 Task: Search one way flight ticket for 2 adults, 2 children, 2 infants in seat in first from Gustavus: Gustavus Airport to Raleigh: Raleigh-durham International Airport on 8-5-2023. Number of bags: 2 checked bags. Price is upto 76000. Outbound departure time preference is 6:00.
Action: Mouse moved to (339, 294)
Screenshot: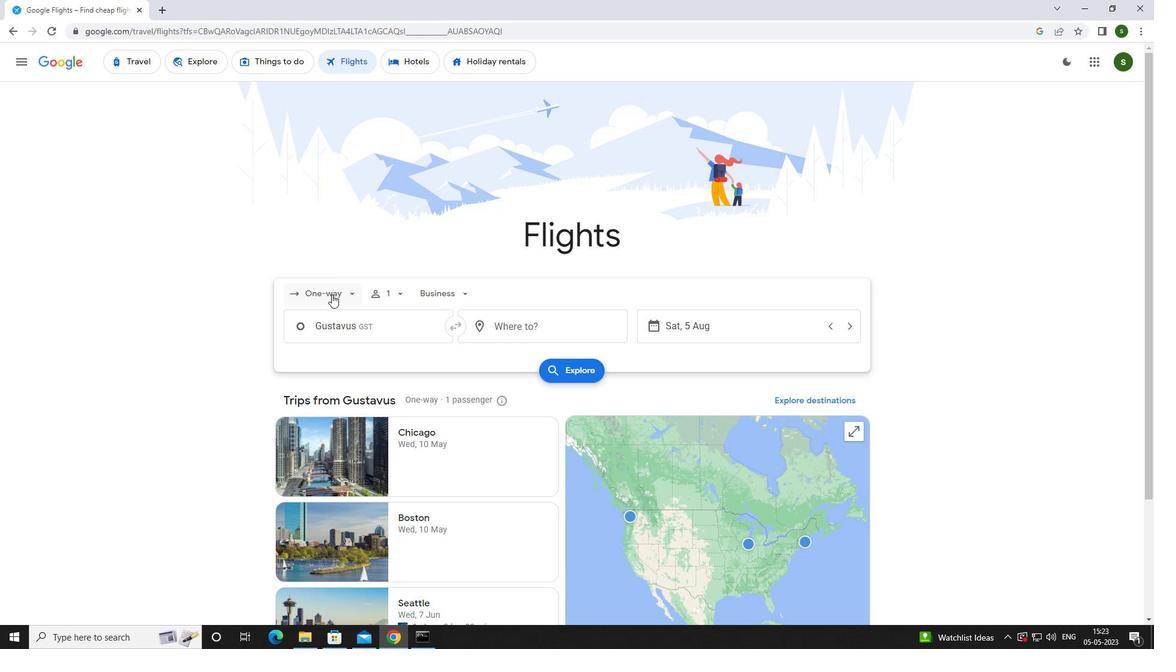 
Action: Mouse pressed left at (339, 294)
Screenshot: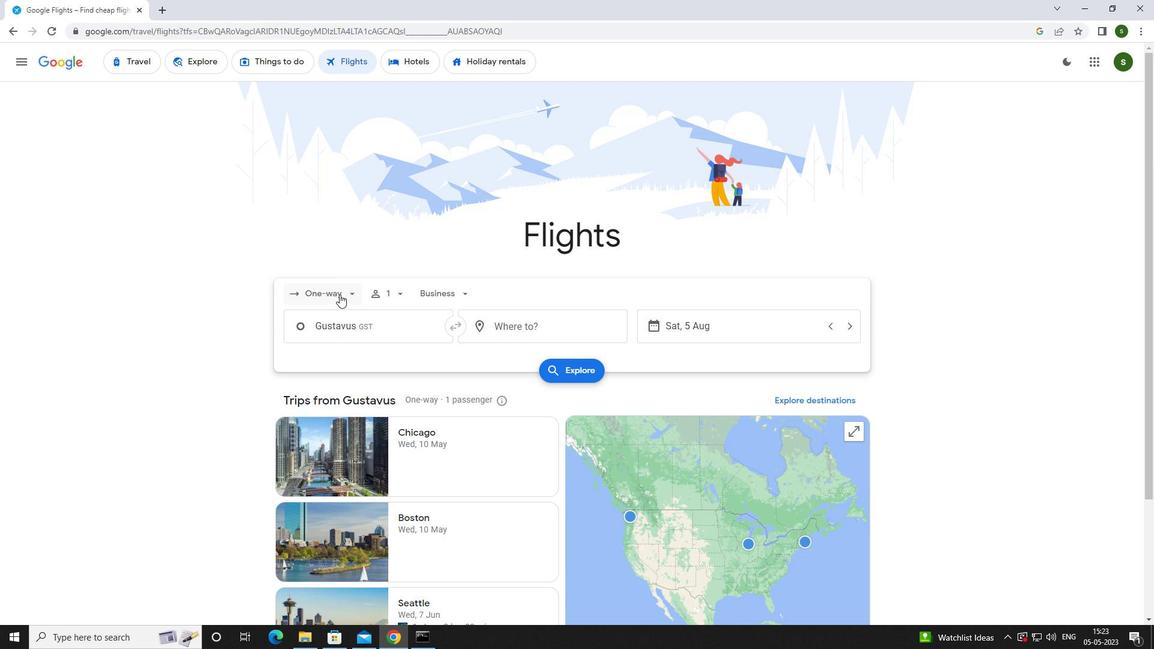 
Action: Mouse moved to (348, 348)
Screenshot: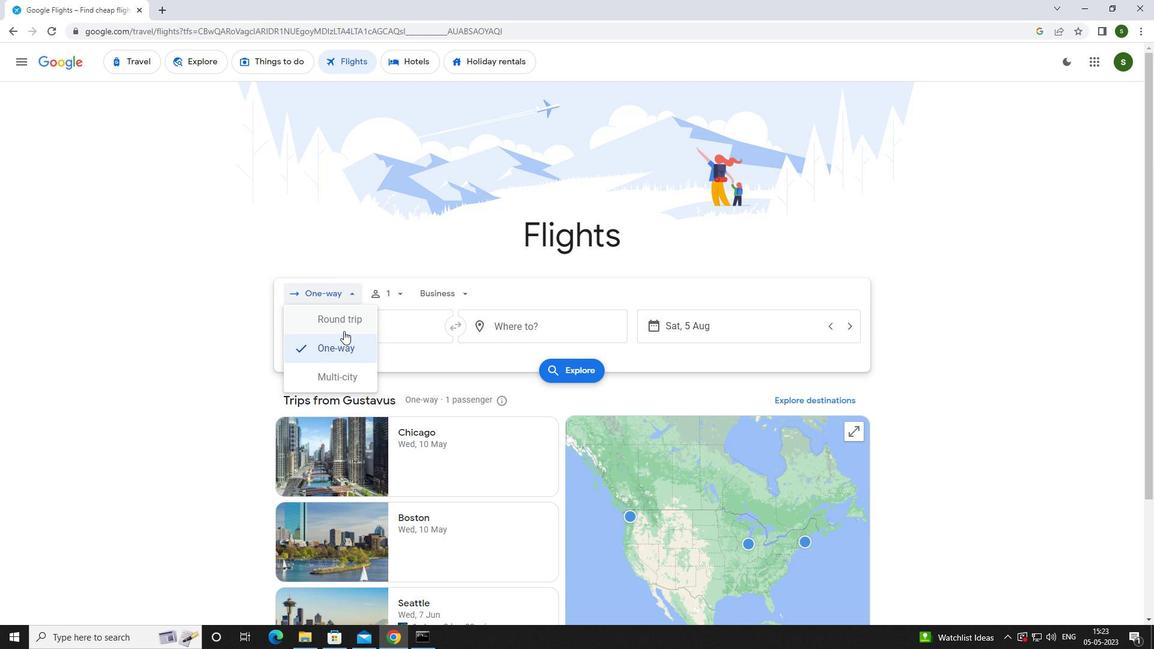 
Action: Mouse pressed left at (348, 348)
Screenshot: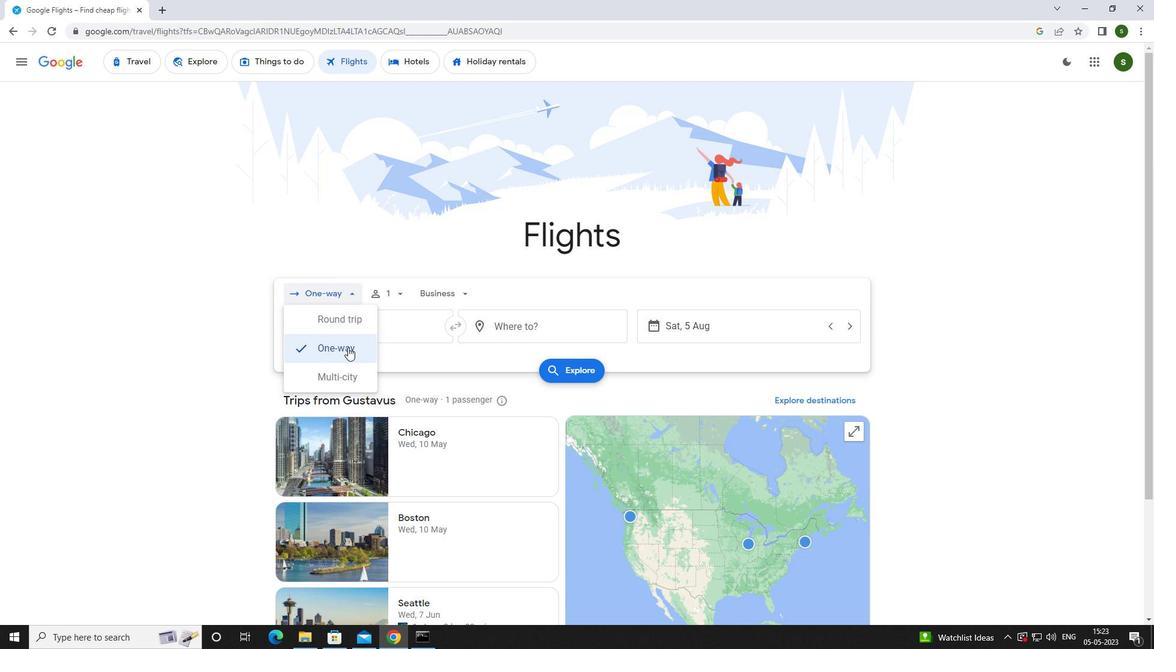 
Action: Mouse moved to (403, 289)
Screenshot: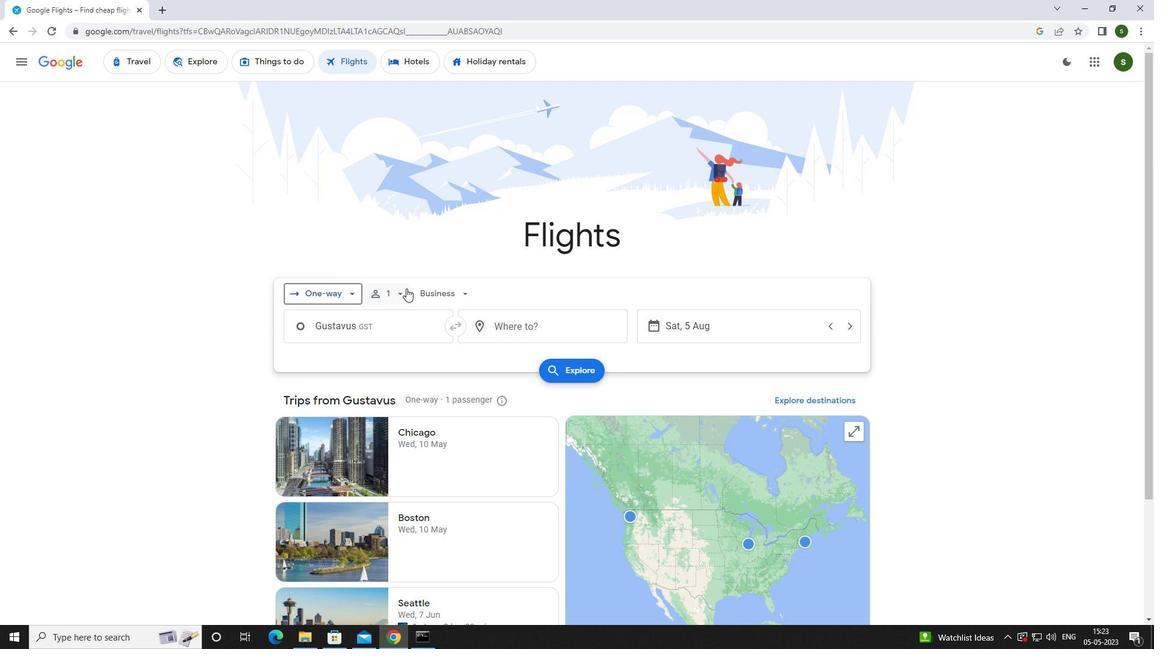 
Action: Mouse pressed left at (403, 289)
Screenshot: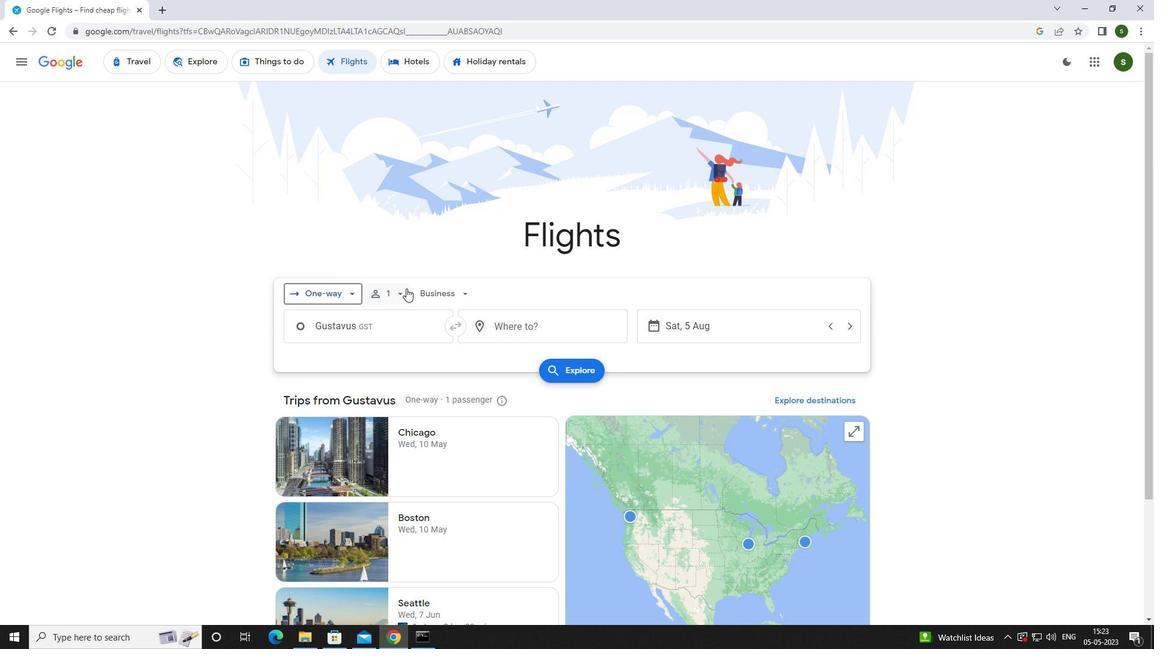 
Action: Mouse moved to (486, 324)
Screenshot: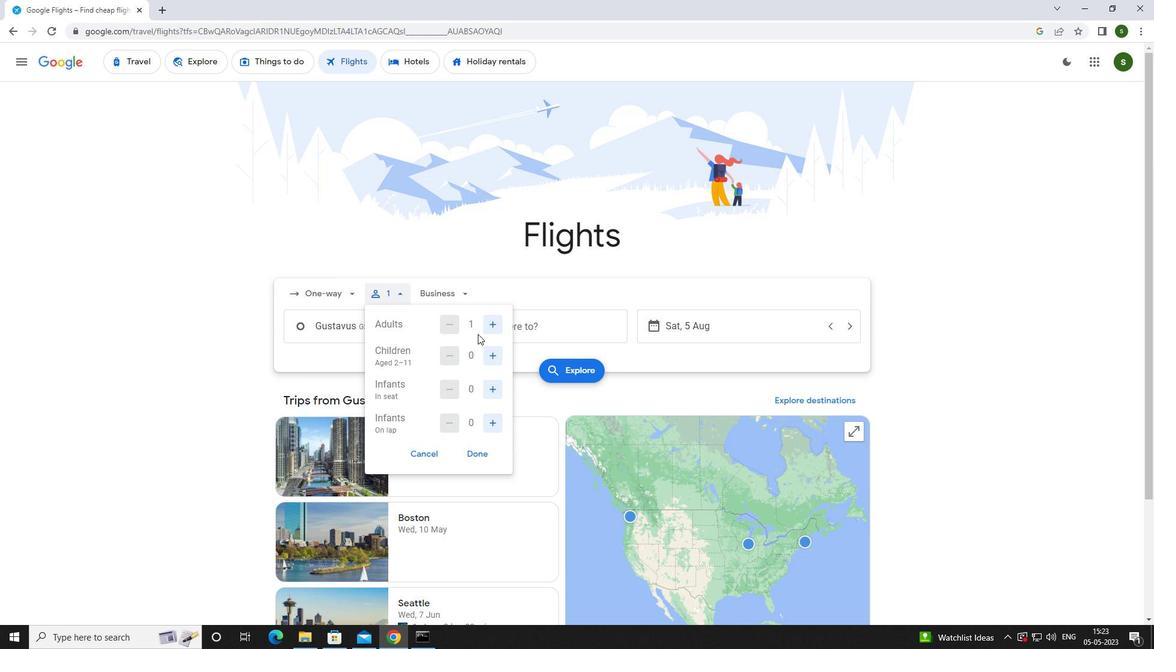 
Action: Mouse pressed left at (486, 324)
Screenshot: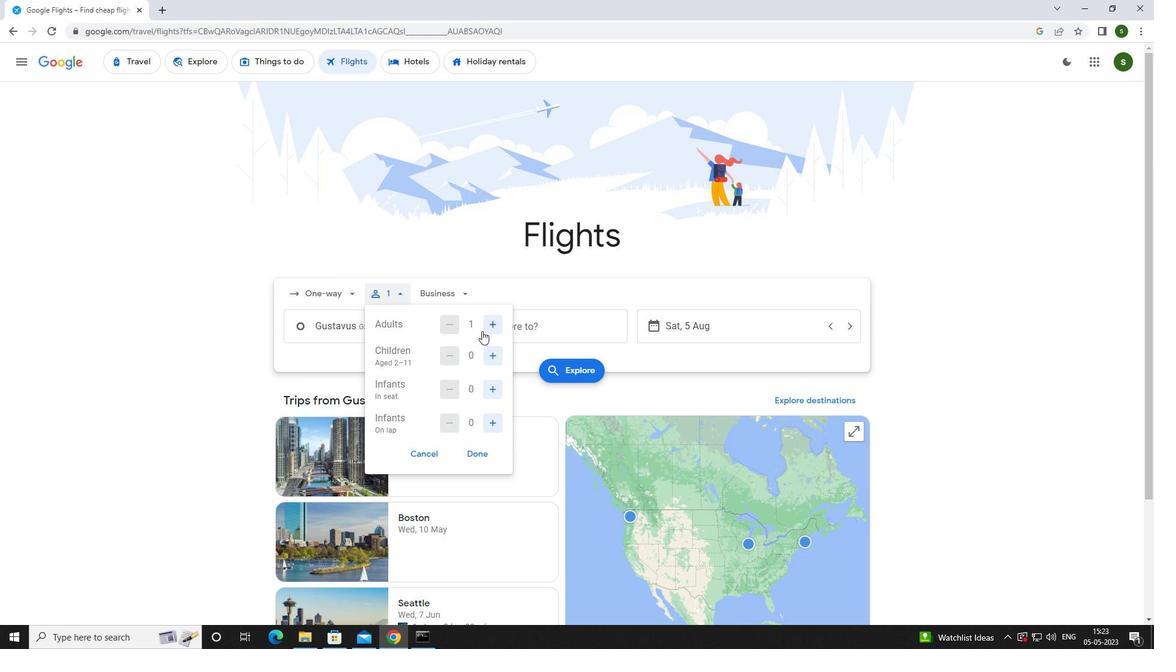 
Action: Mouse moved to (489, 351)
Screenshot: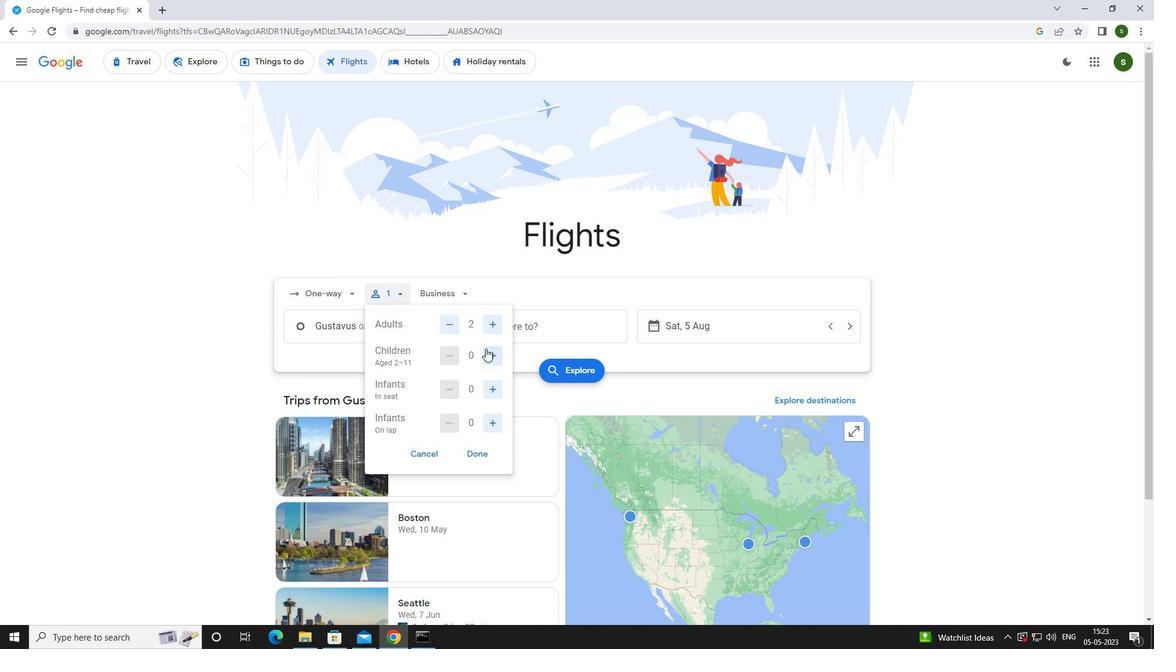 
Action: Mouse pressed left at (489, 351)
Screenshot: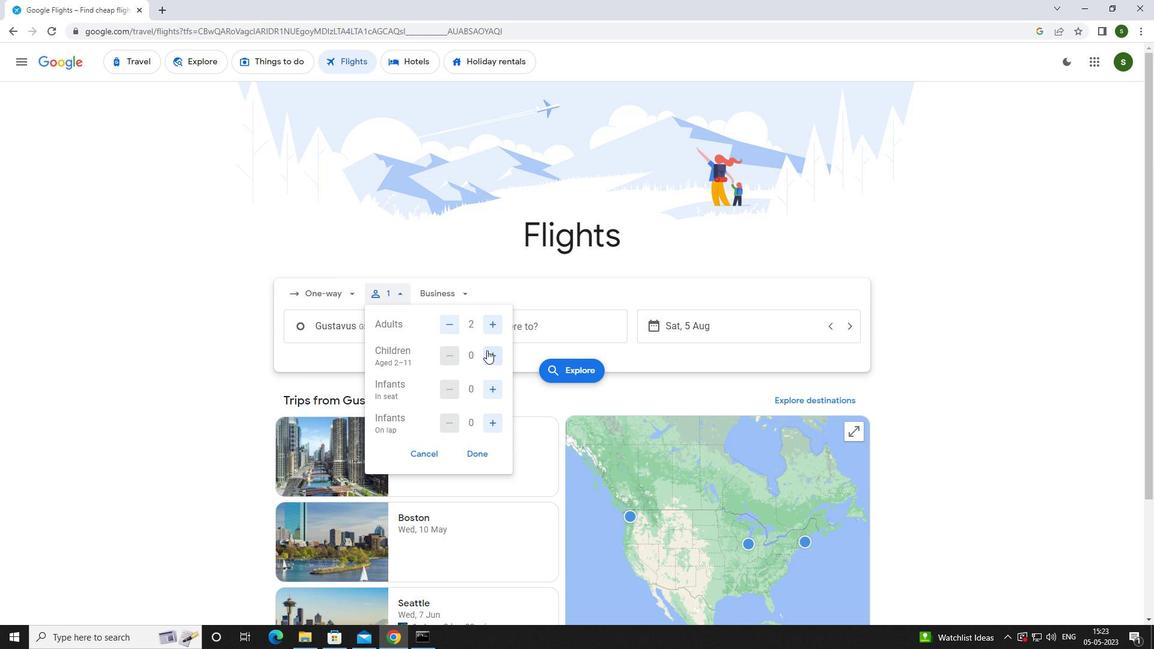 
Action: Mouse pressed left at (489, 351)
Screenshot: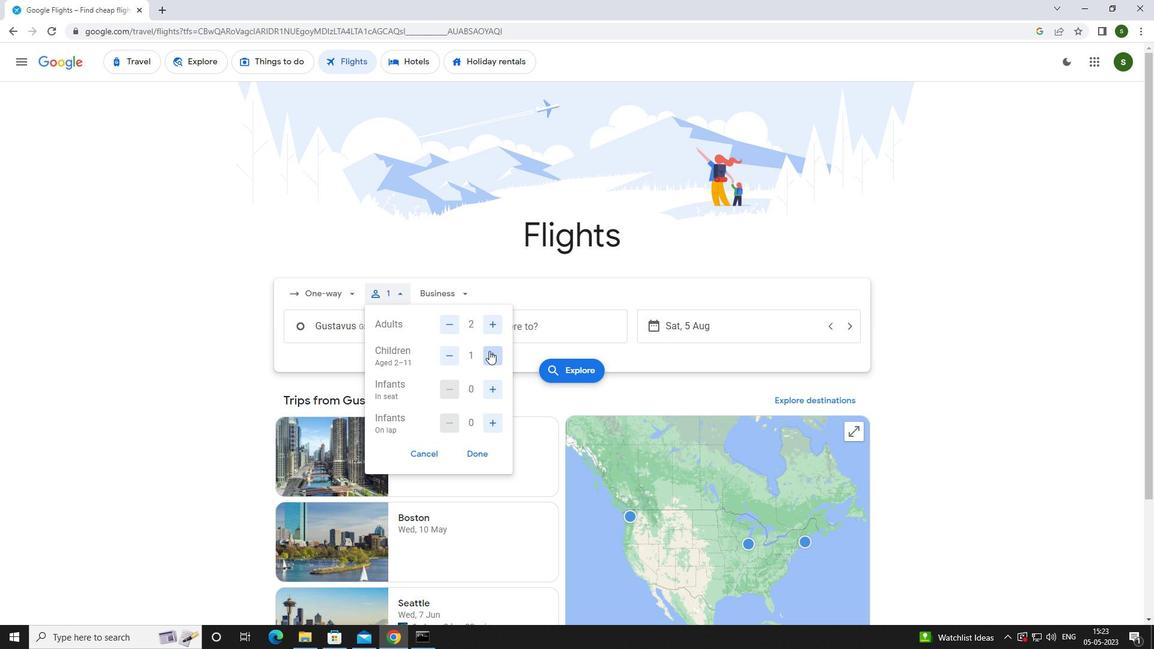 
Action: Mouse moved to (495, 384)
Screenshot: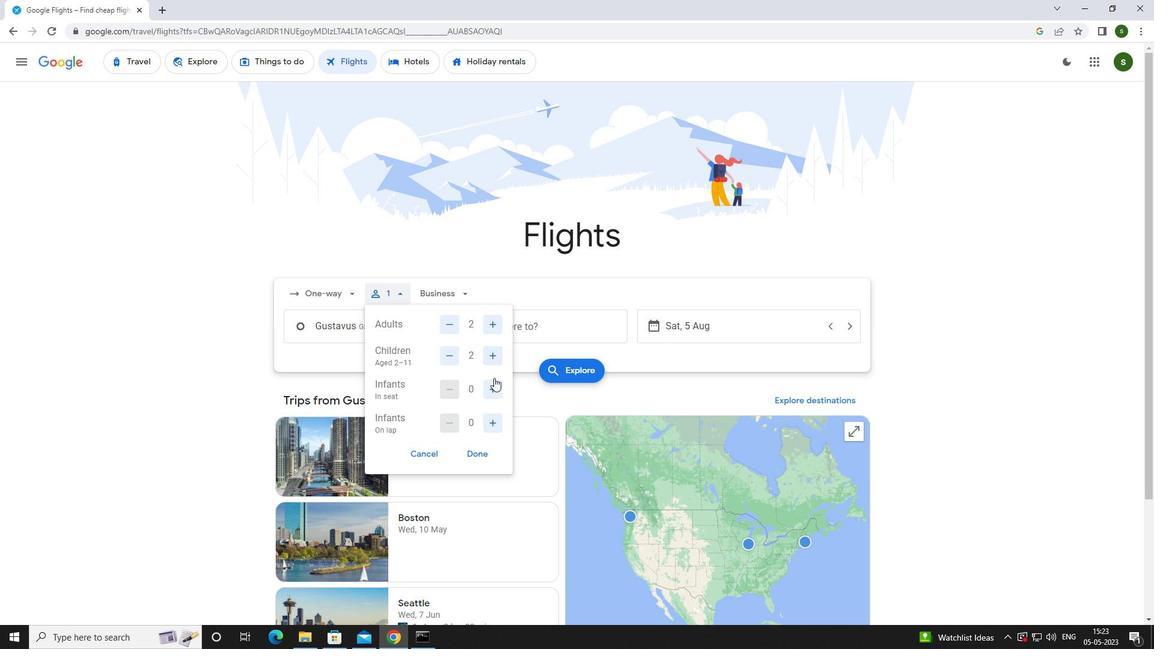 
Action: Mouse pressed left at (495, 384)
Screenshot: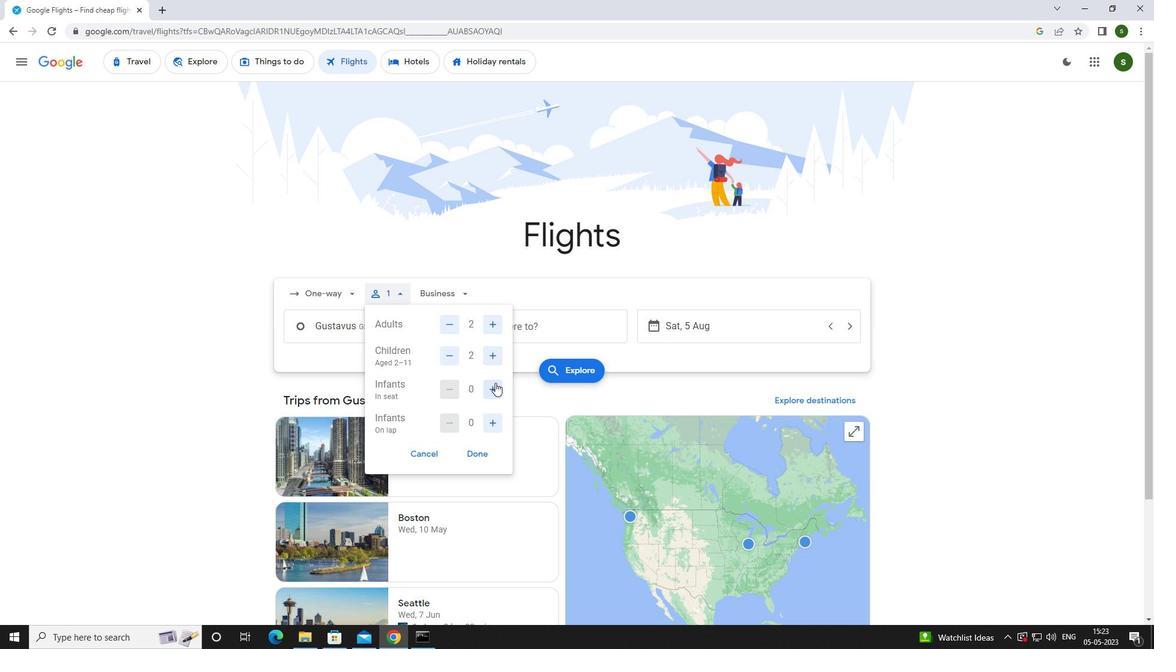 
Action: Mouse pressed left at (495, 384)
Screenshot: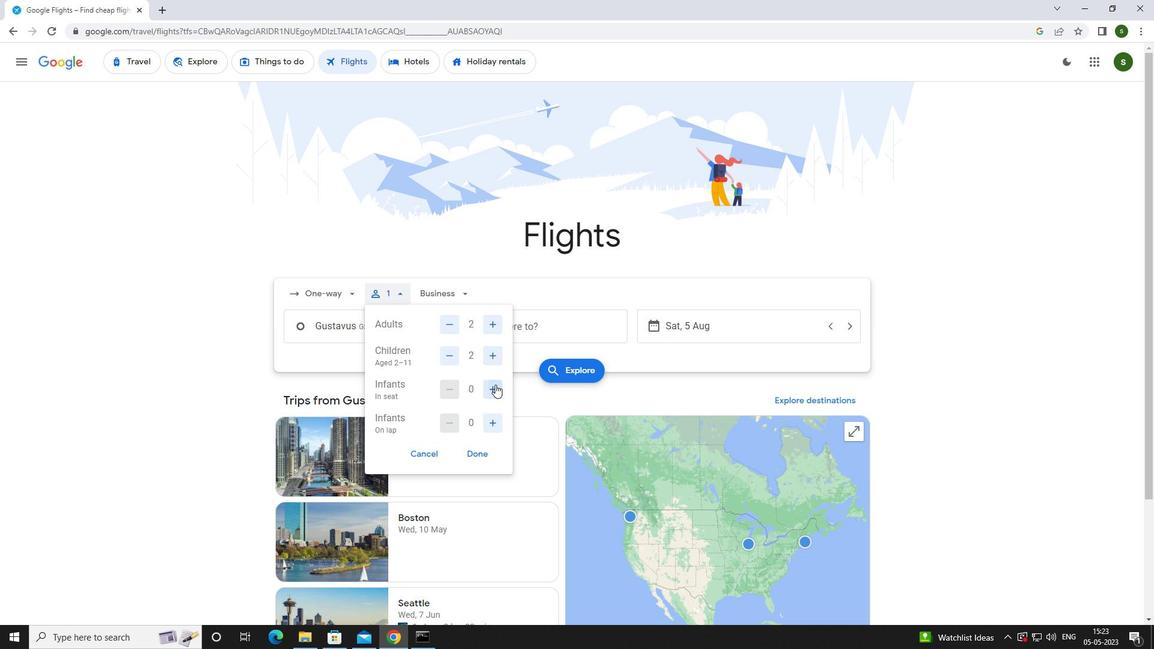 
Action: Mouse moved to (444, 296)
Screenshot: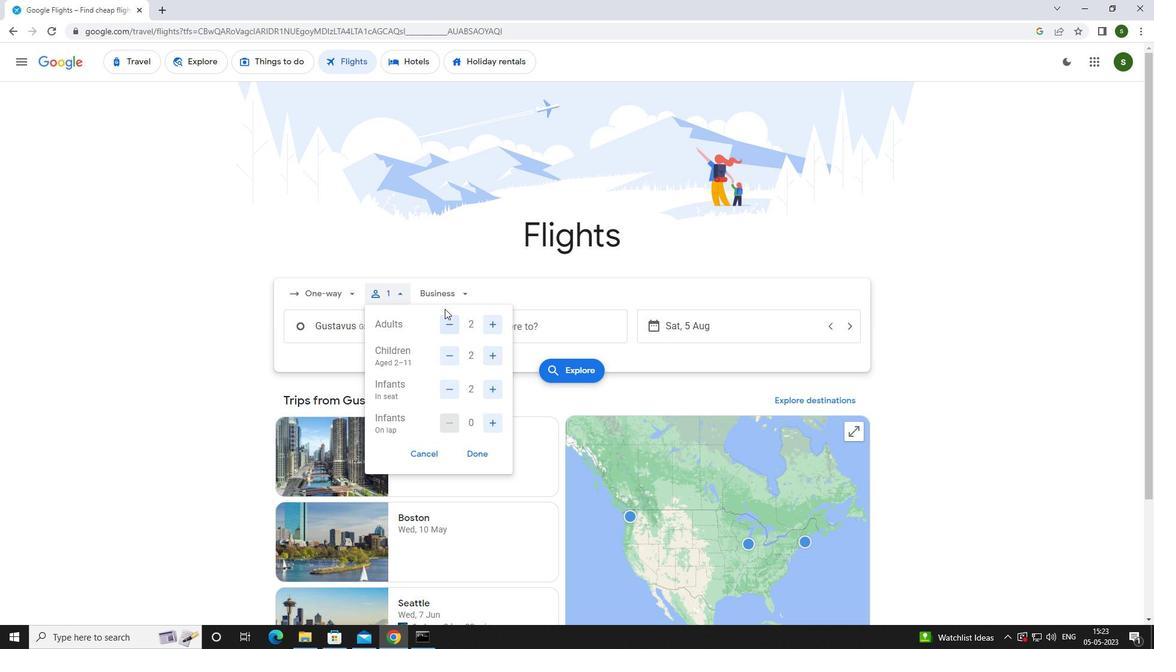 
Action: Mouse pressed left at (444, 296)
Screenshot: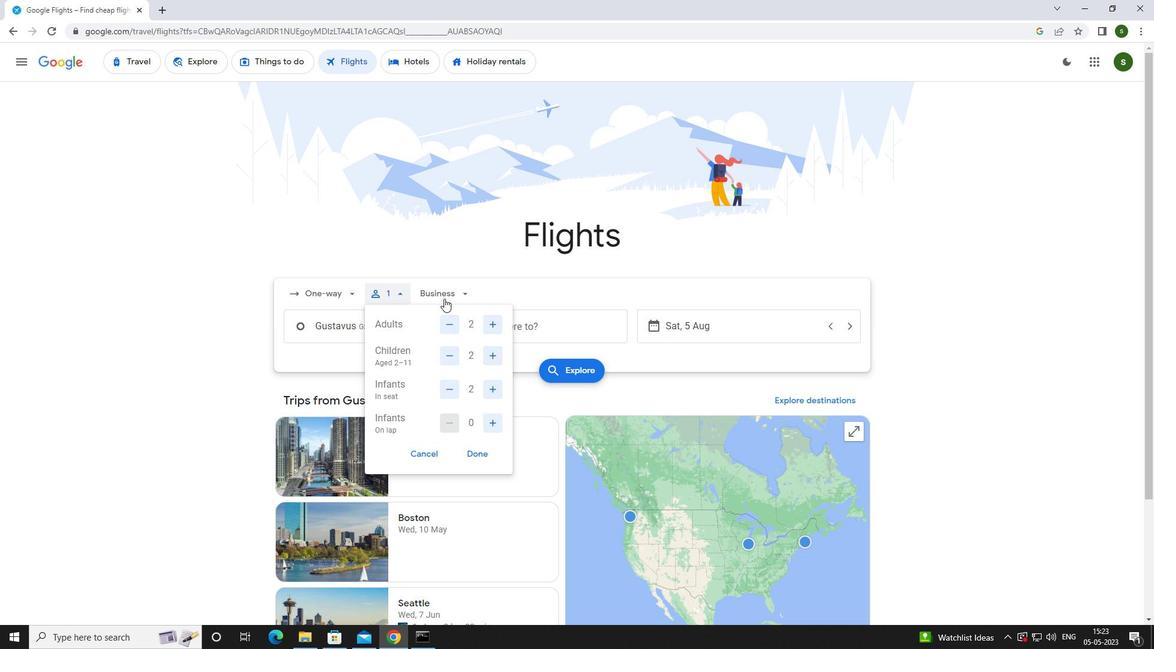 
Action: Mouse moved to (476, 399)
Screenshot: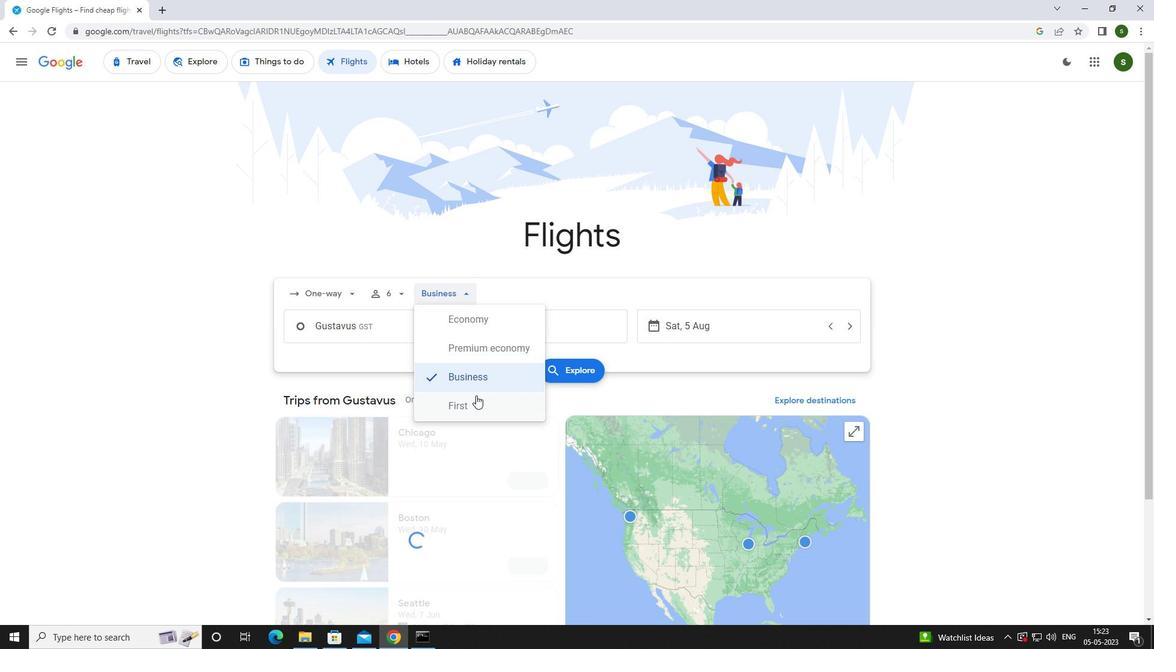 
Action: Mouse pressed left at (476, 399)
Screenshot: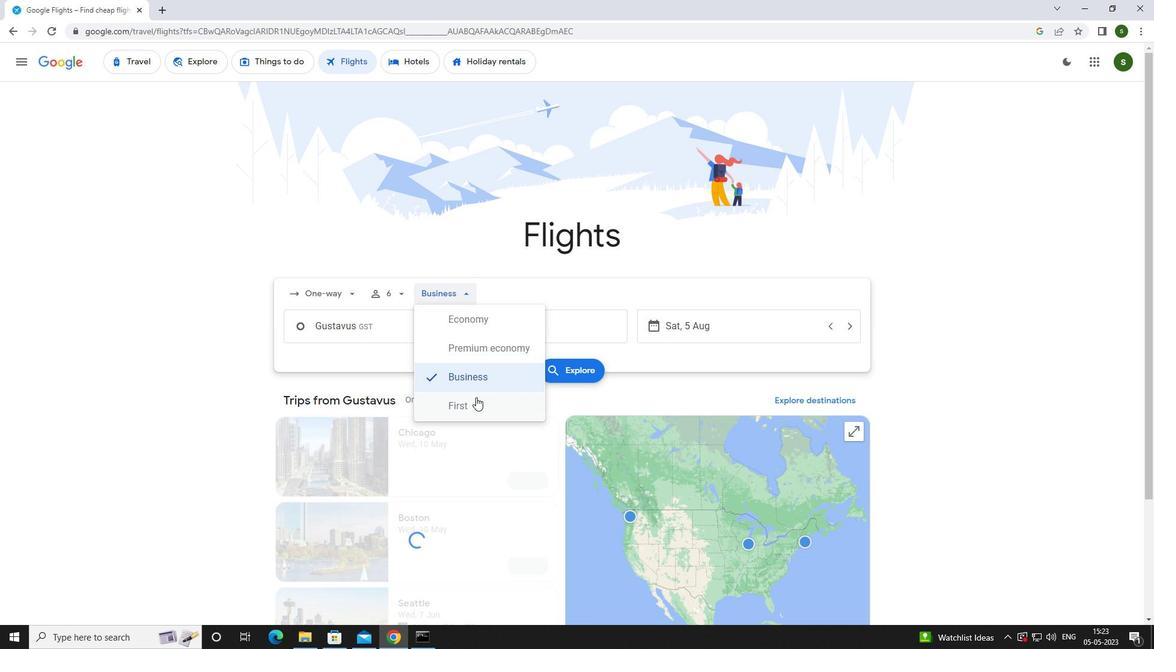 
Action: Mouse moved to (390, 333)
Screenshot: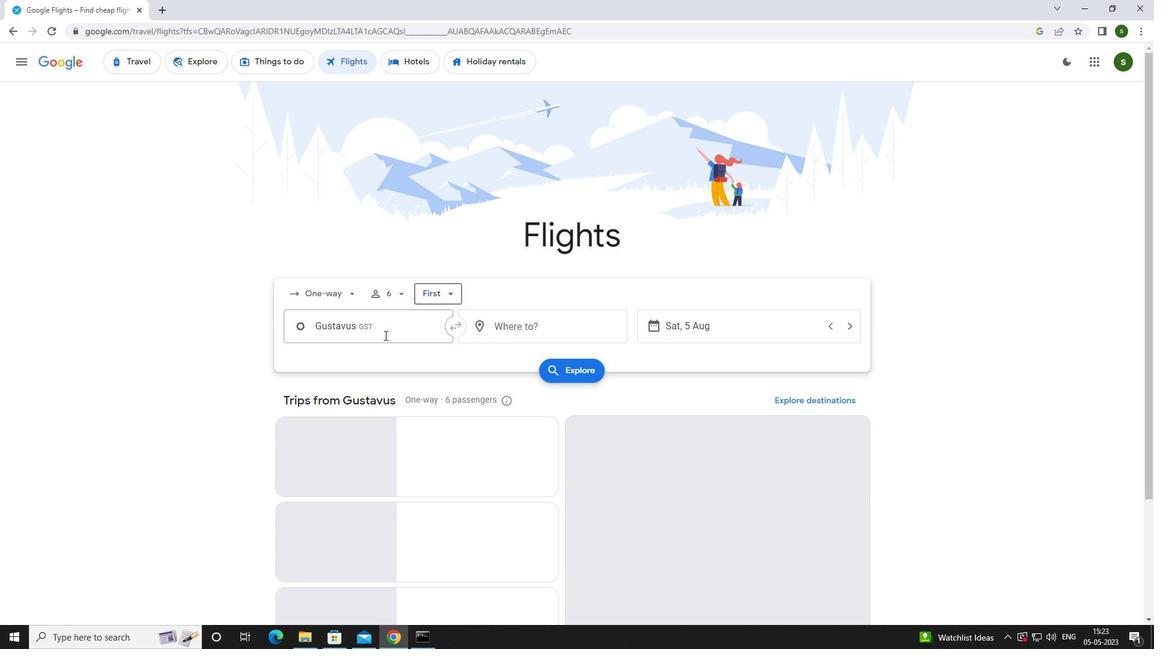 
Action: Mouse pressed left at (390, 333)
Screenshot: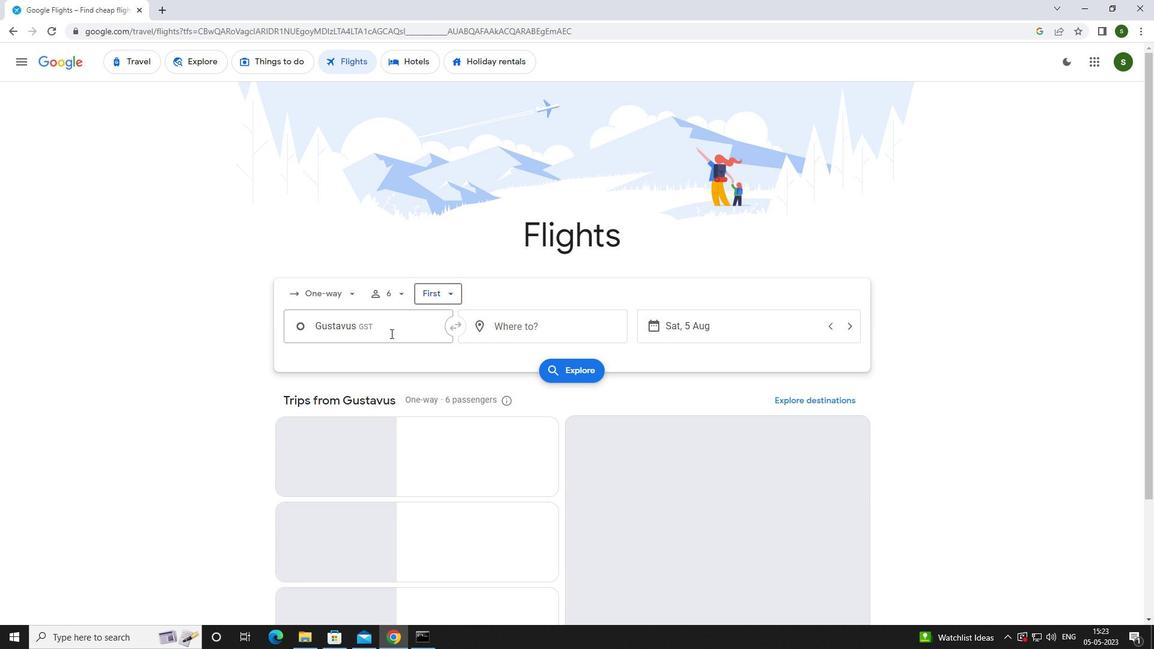 
Action: Mouse moved to (399, 335)
Screenshot: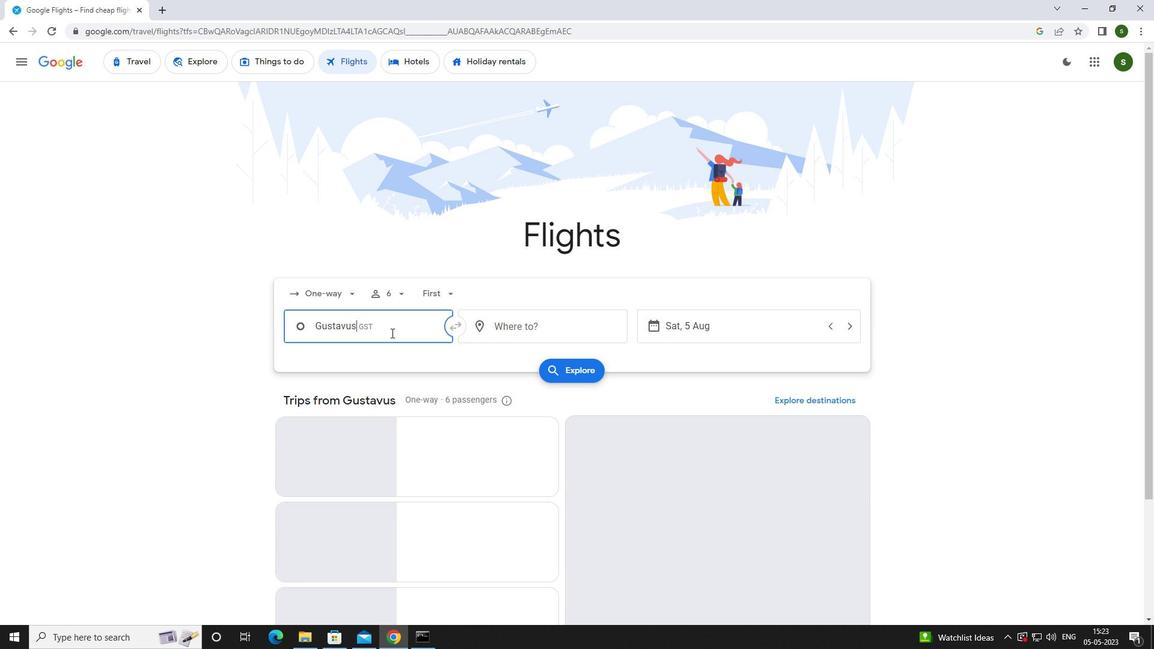 
Action: Key pressed <Key.caps_lock>g<Key.caps_lock>ustavus
Screenshot: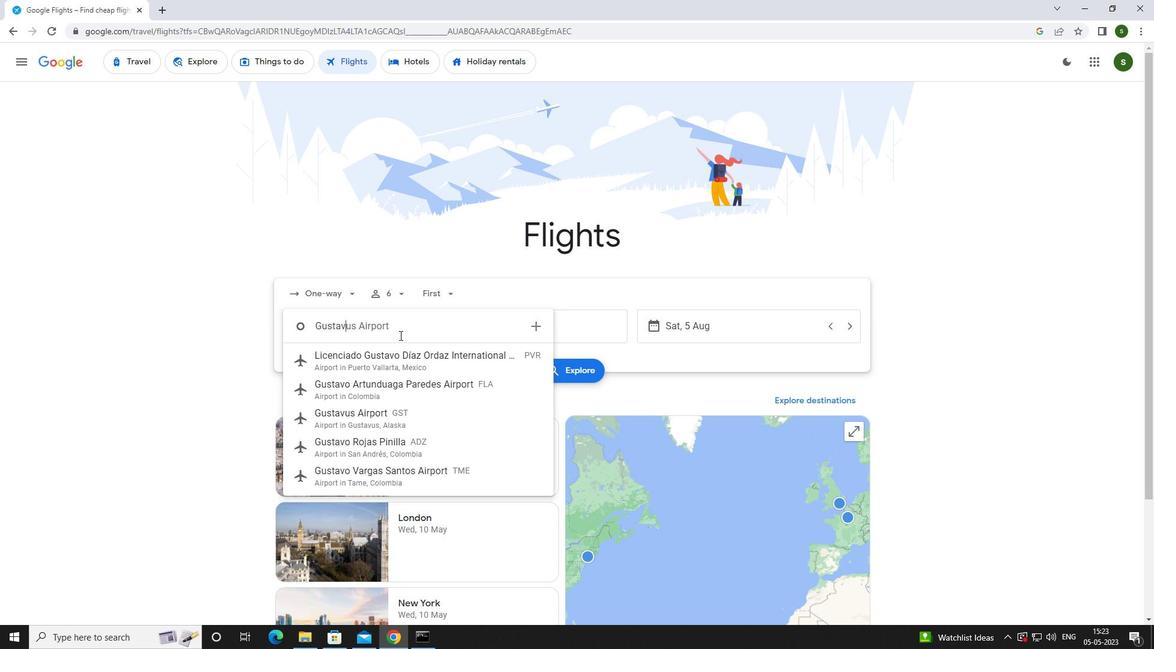 
Action: Mouse moved to (389, 365)
Screenshot: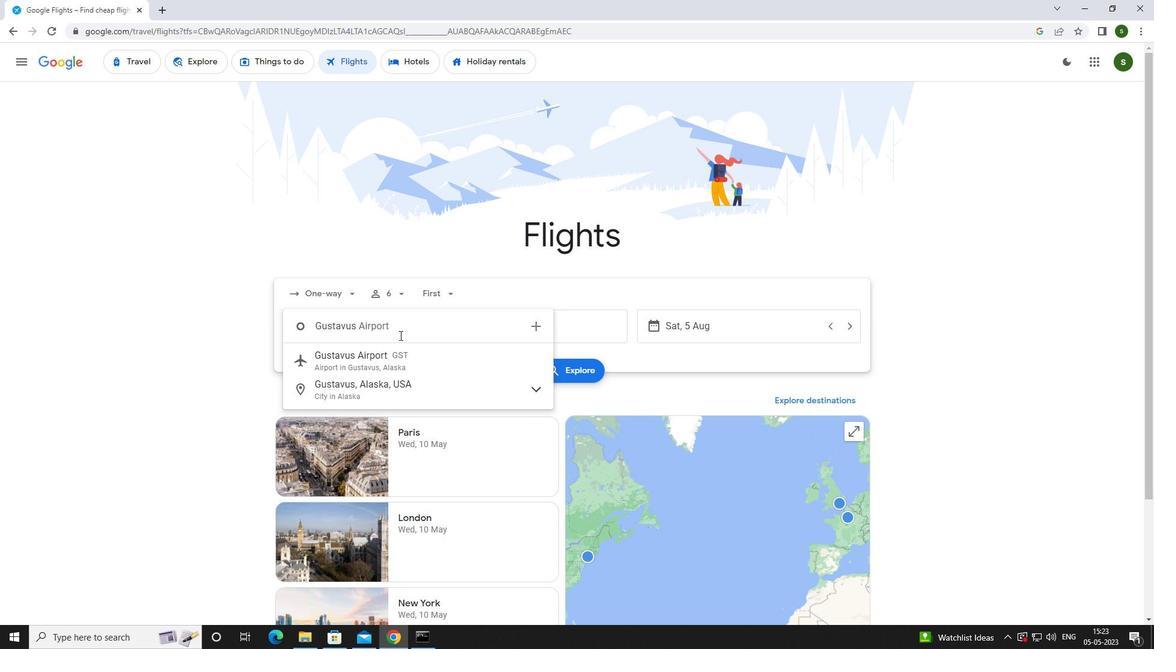 
Action: Mouse pressed left at (389, 365)
Screenshot: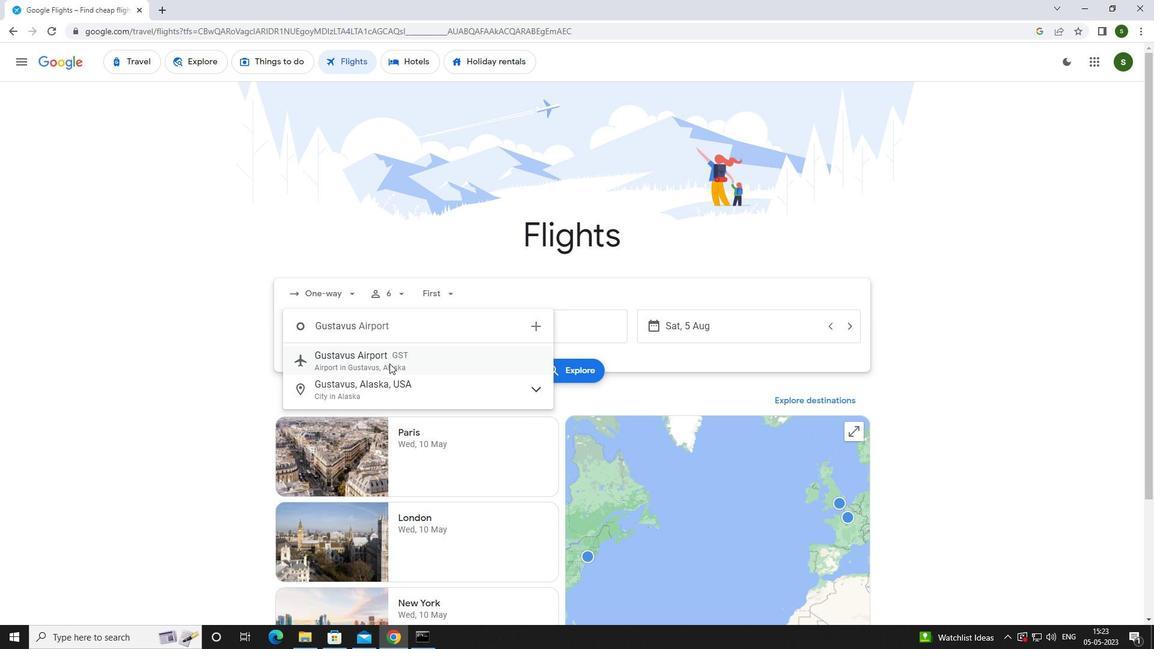
Action: Mouse moved to (521, 319)
Screenshot: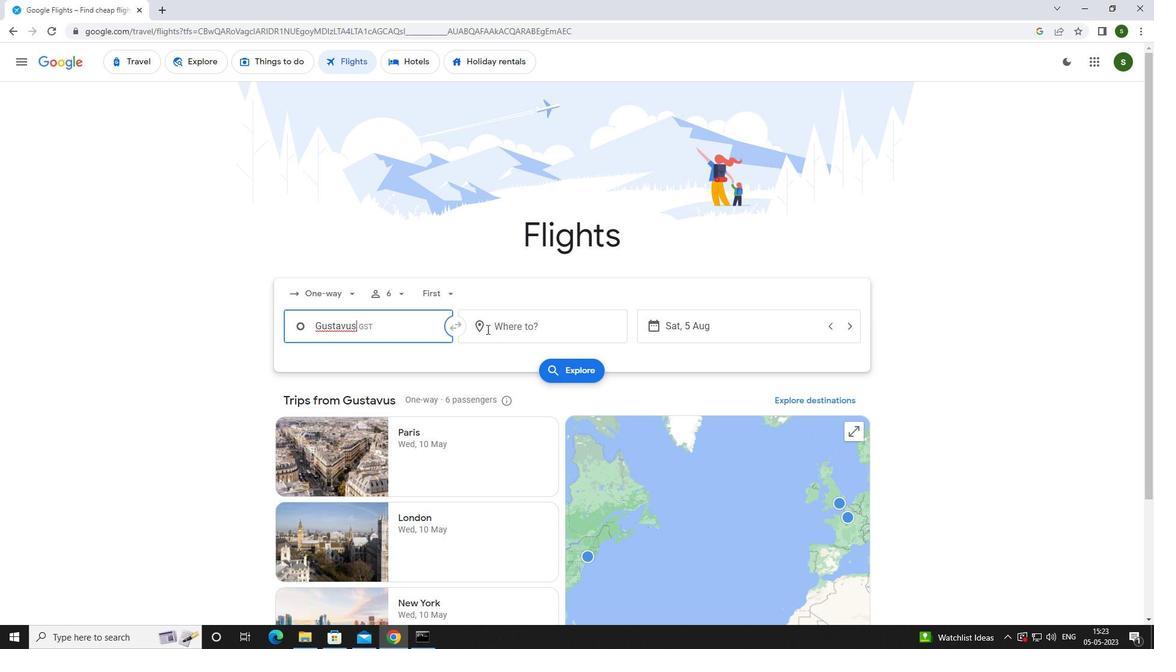 
Action: Mouse pressed left at (521, 319)
Screenshot: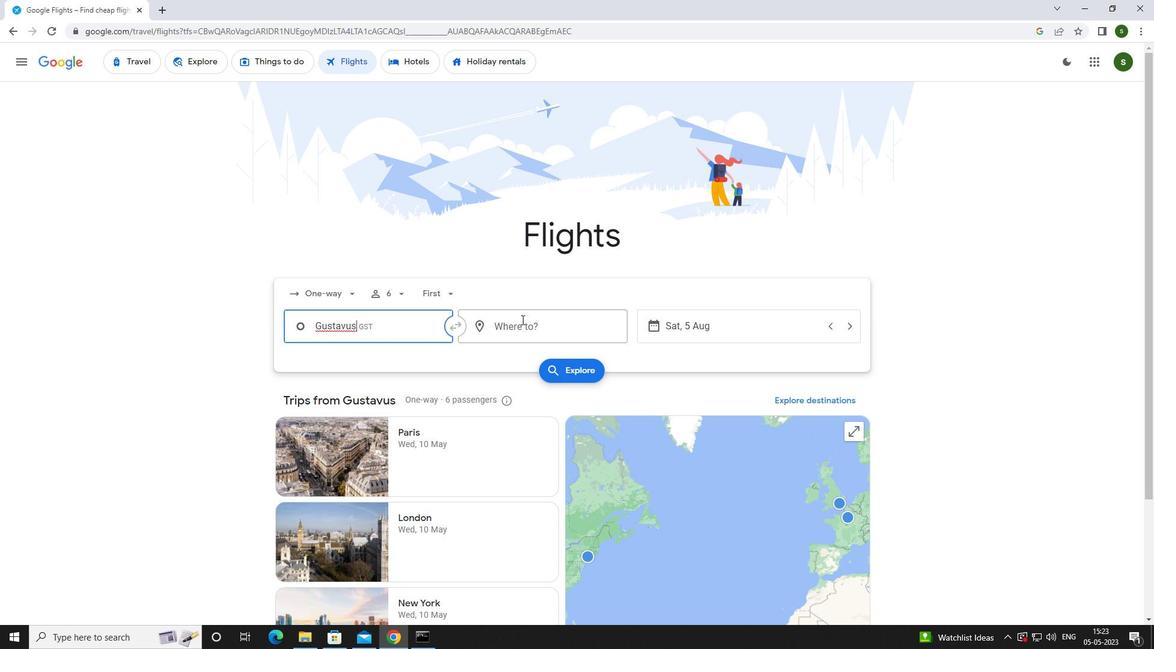 
Action: Mouse moved to (504, 325)
Screenshot: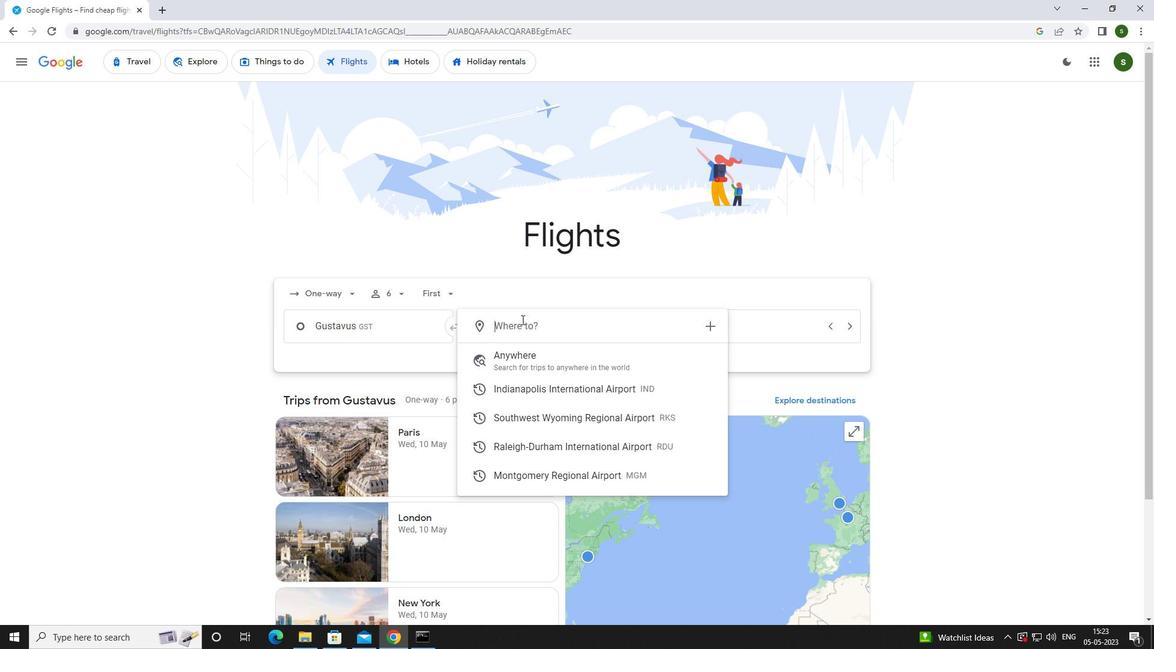
Action: Key pressed <Key.caps_lock>r<Key.caps_lock>aliegh
Screenshot: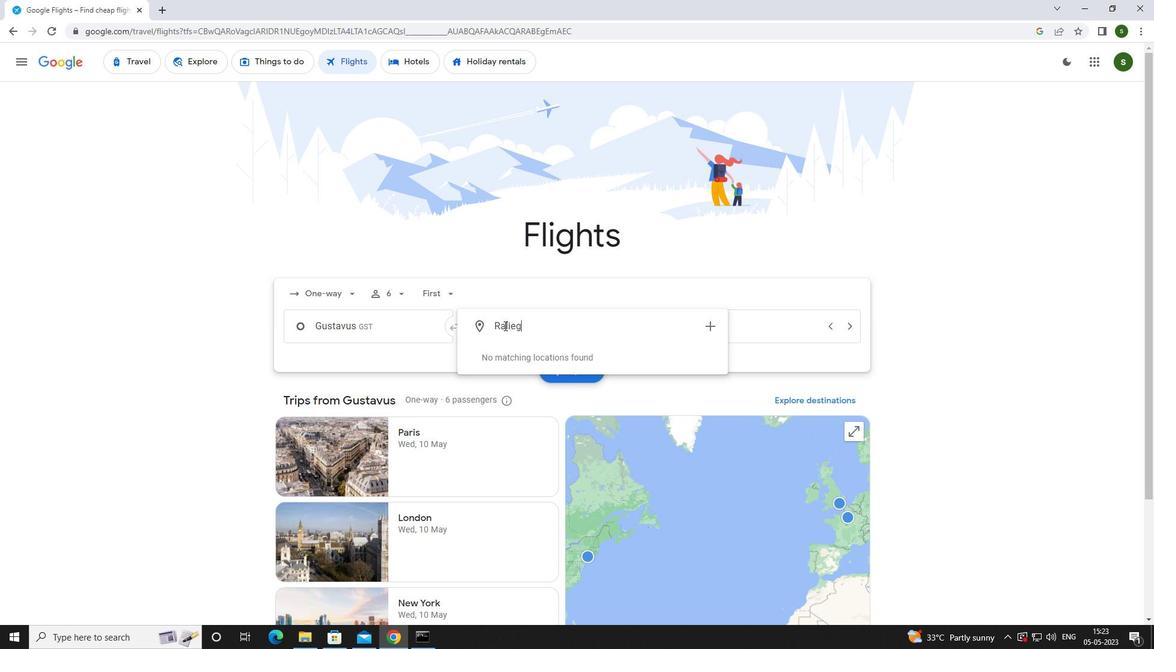 
Action: Mouse moved to (561, 384)
Screenshot: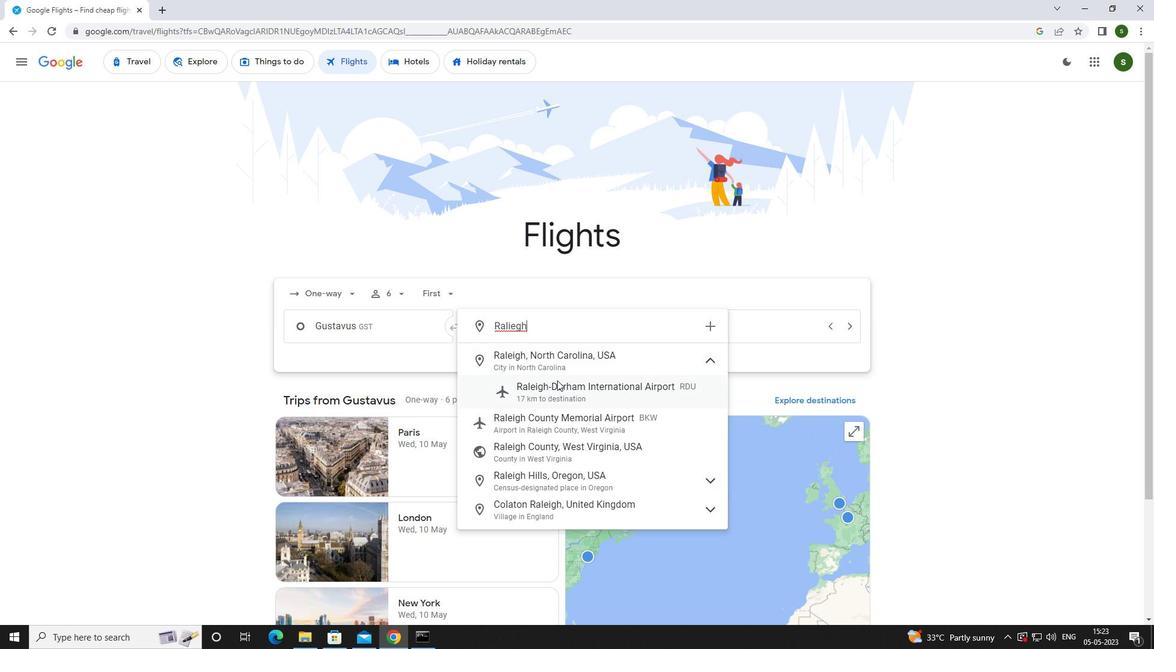 
Action: Mouse pressed left at (561, 384)
Screenshot: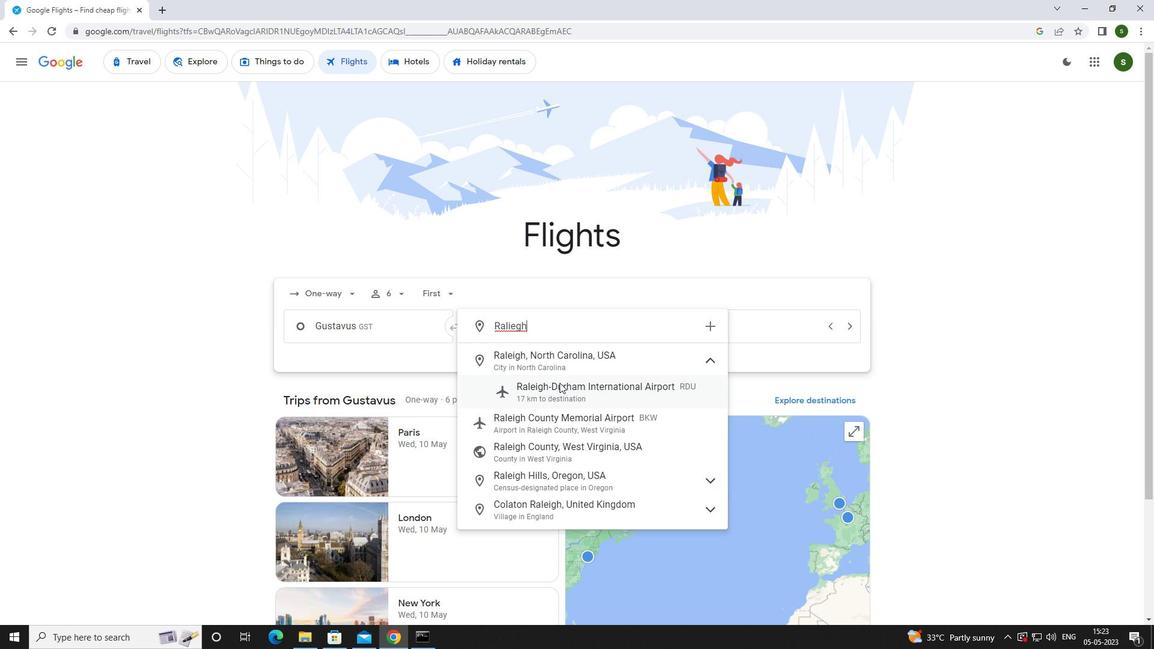 
Action: Mouse moved to (705, 327)
Screenshot: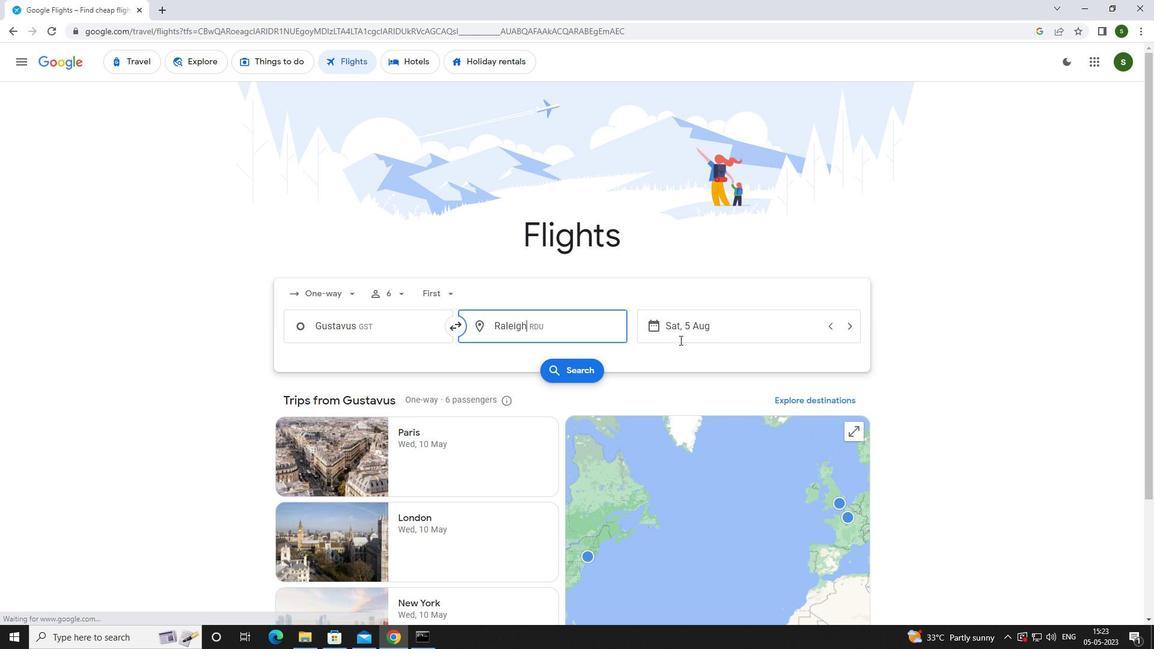 
Action: Mouse pressed left at (705, 327)
Screenshot: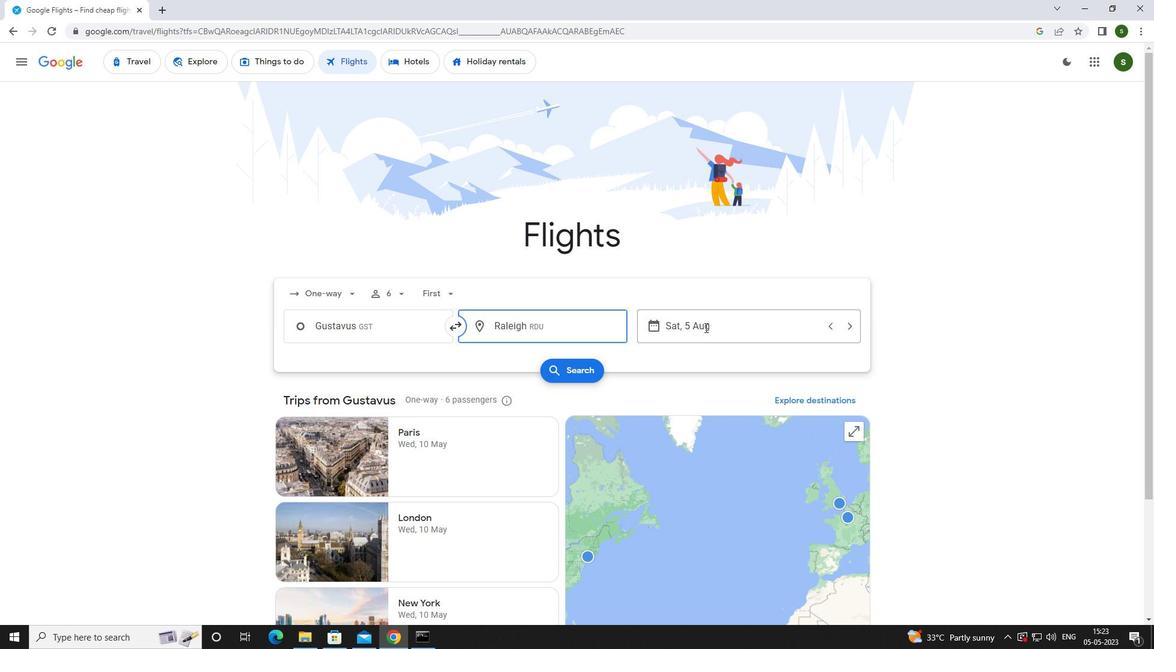 
Action: Mouse moved to (606, 407)
Screenshot: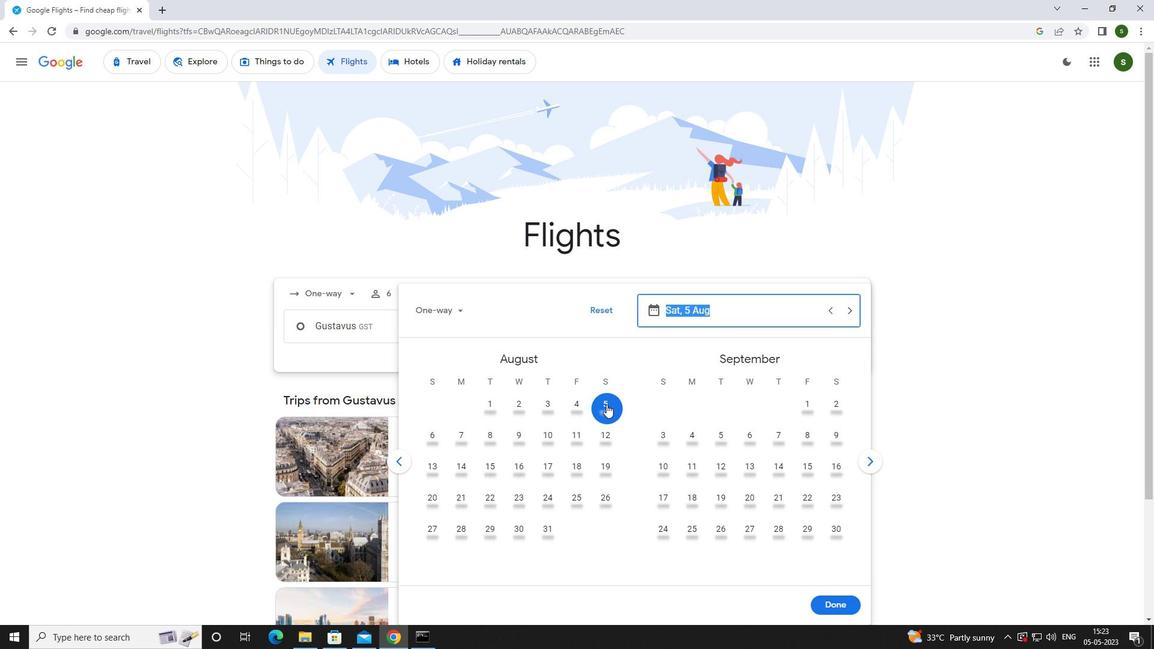
Action: Mouse pressed left at (606, 407)
Screenshot: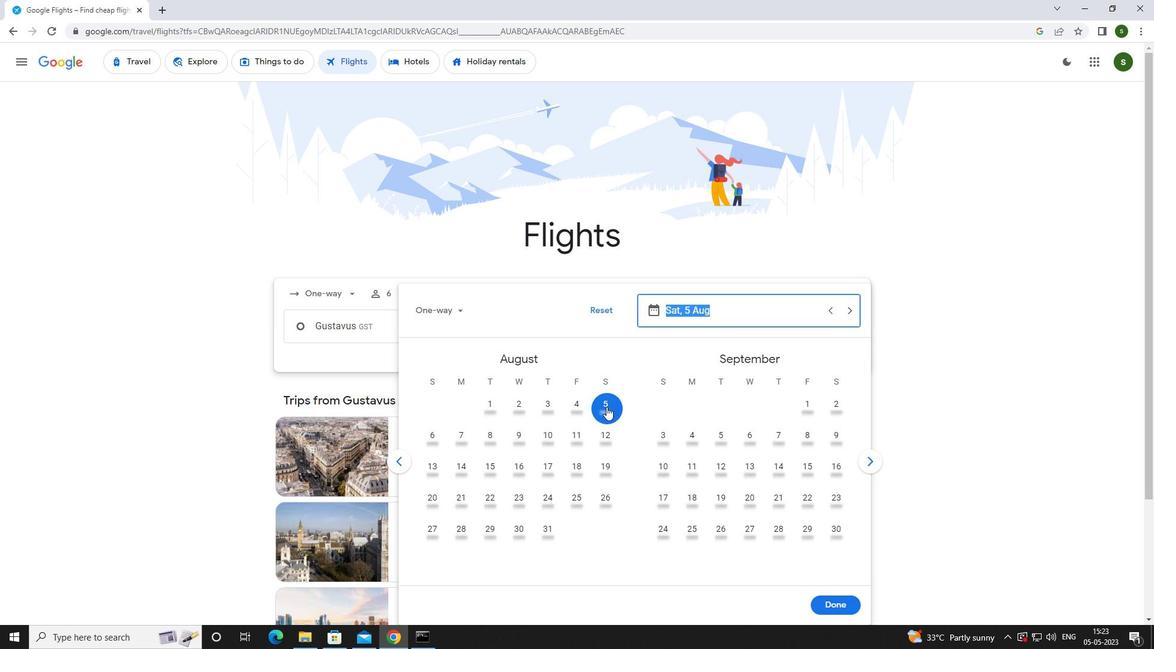 
Action: Mouse moved to (842, 595)
Screenshot: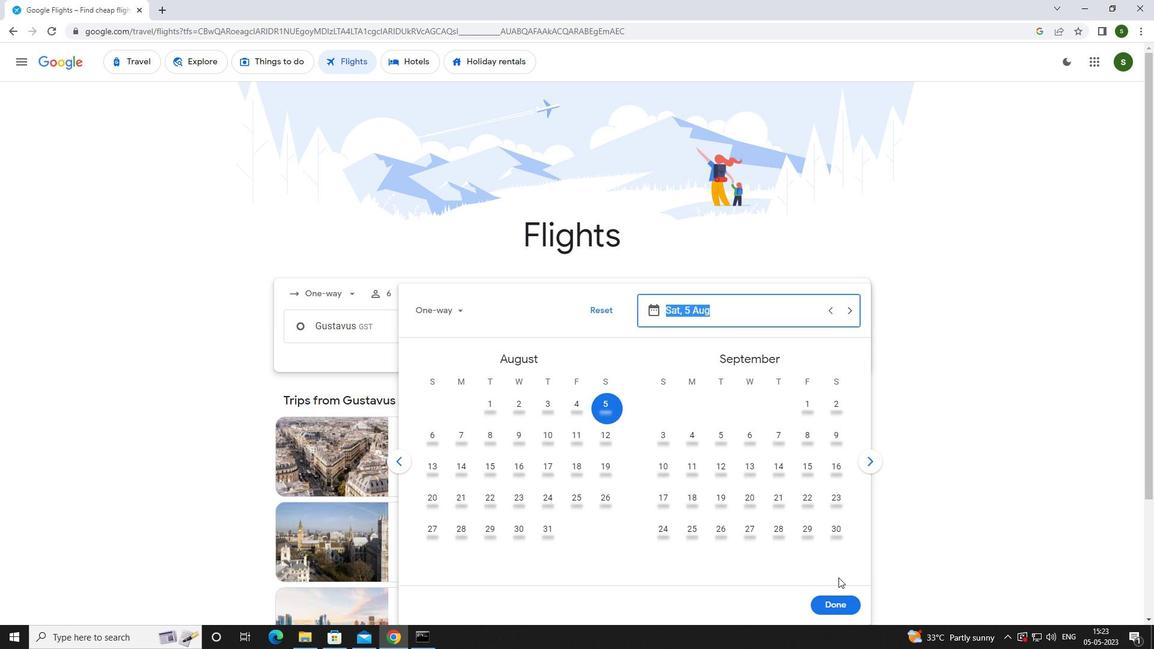 
Action: Mouse pressed left at (842, 595)
Screenshot: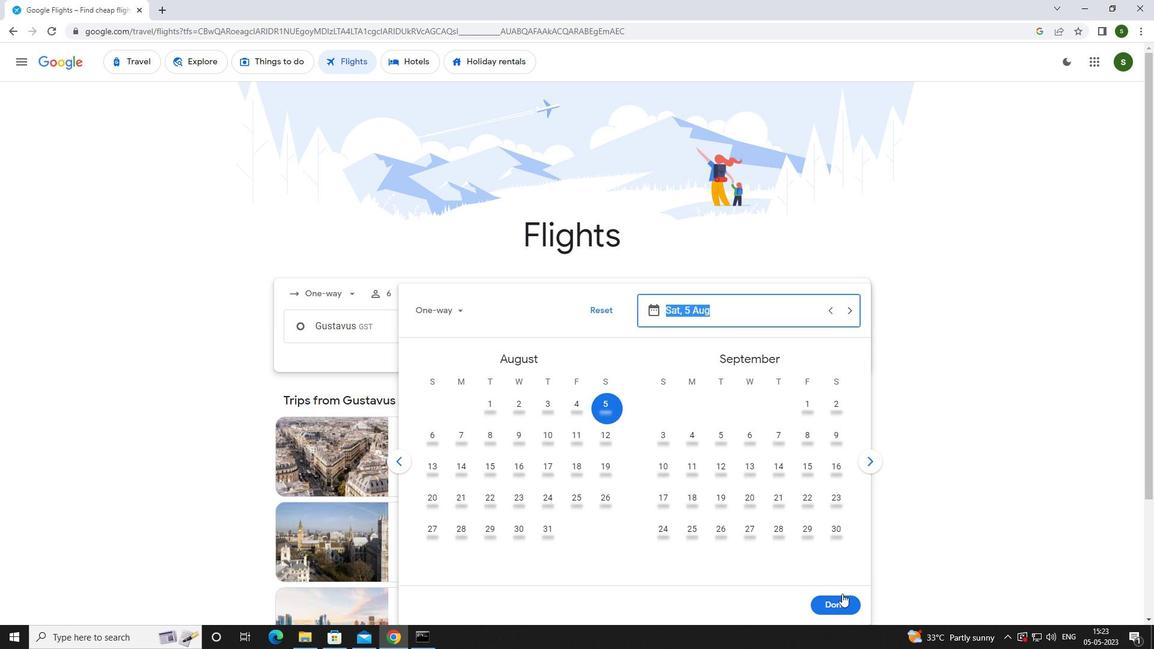 
Action: Mouse moved to (582, 370)
Screenshot: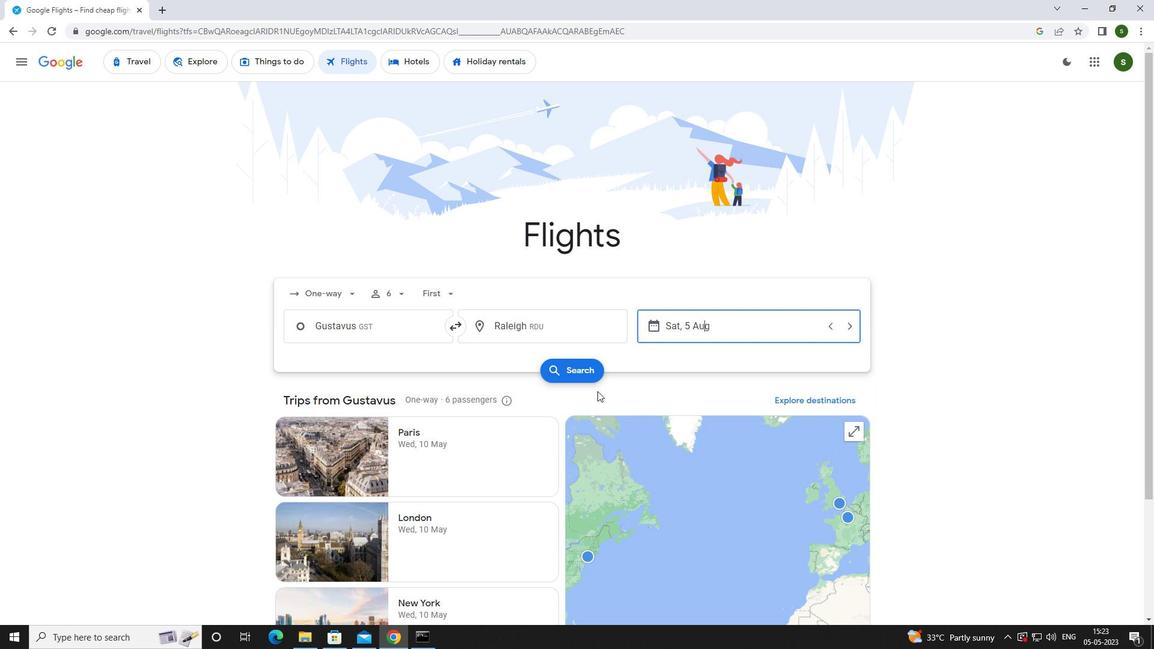 
Action: Mouse pressed left at (582, 370)
Screenshot: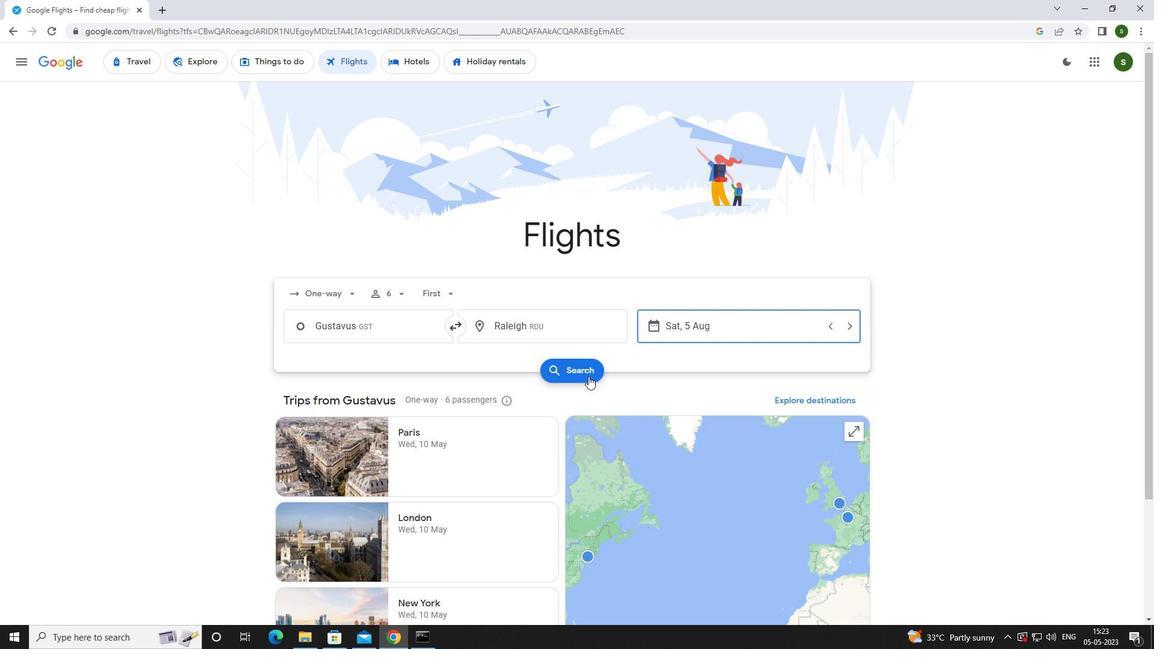 
Action: Mouse moved to (307, 174)
Screenshot: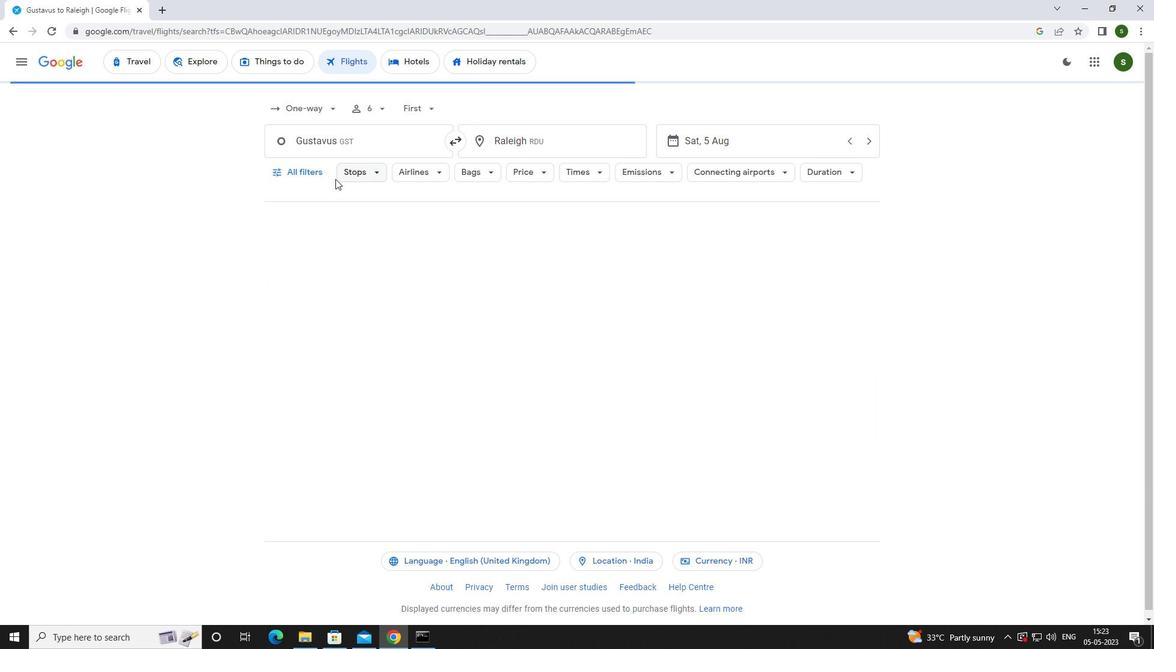 
Action: Mouse pressed left at (307, 174)
Screenshot: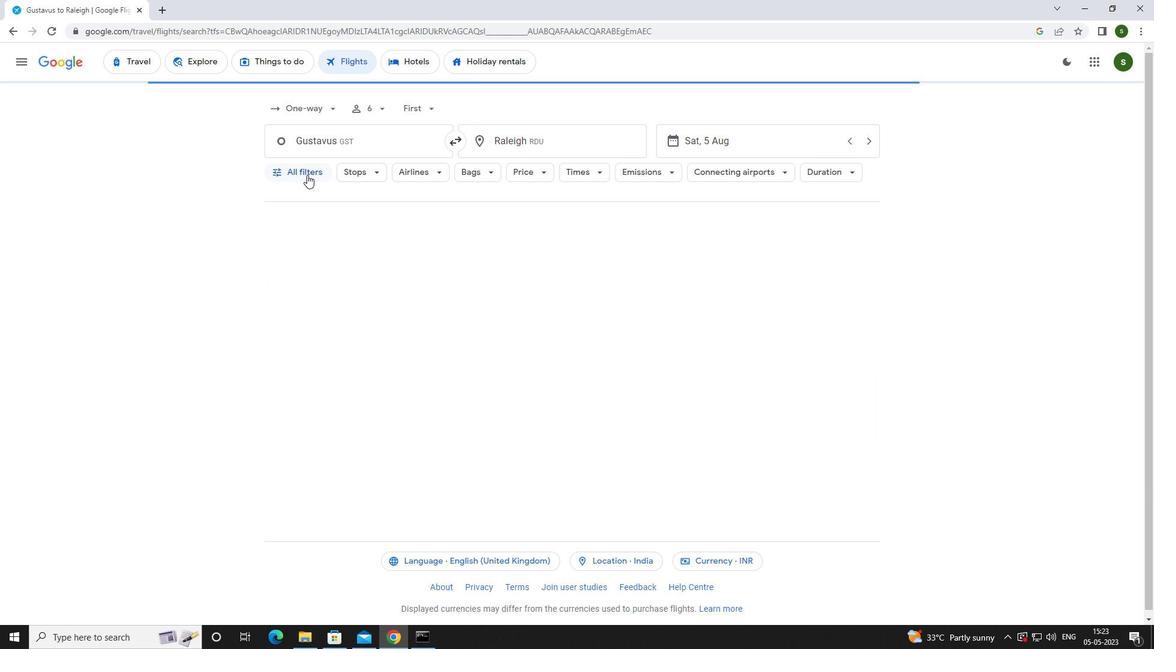 
Action: Mouse moved to (423, 348)
Screenshot: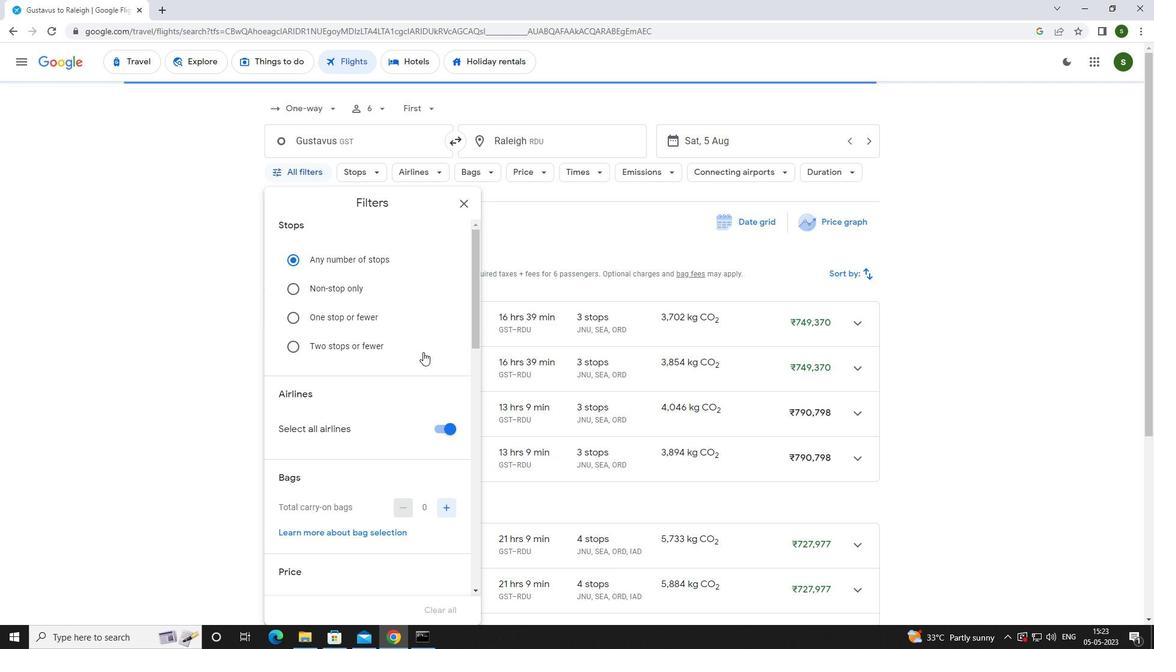 
Action: Mouse scrolled (423, 347) with delta (0, 0)
Screenshot: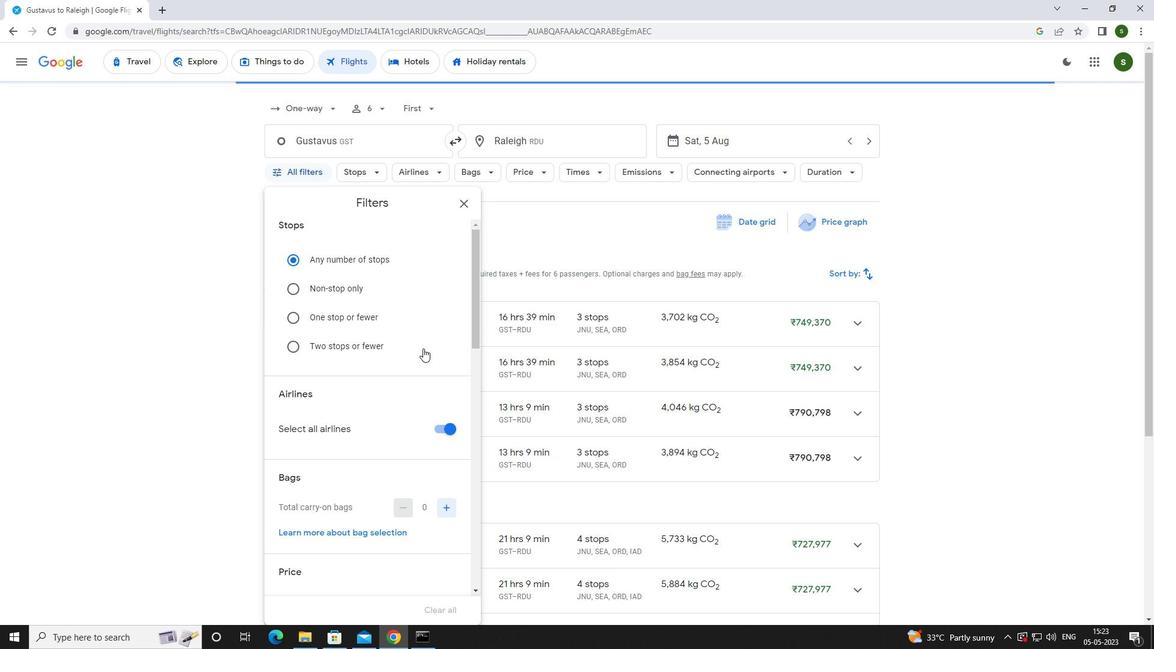 
Action: Mouse scrolled (423, 347) with delta (0, 0)
Screenshot: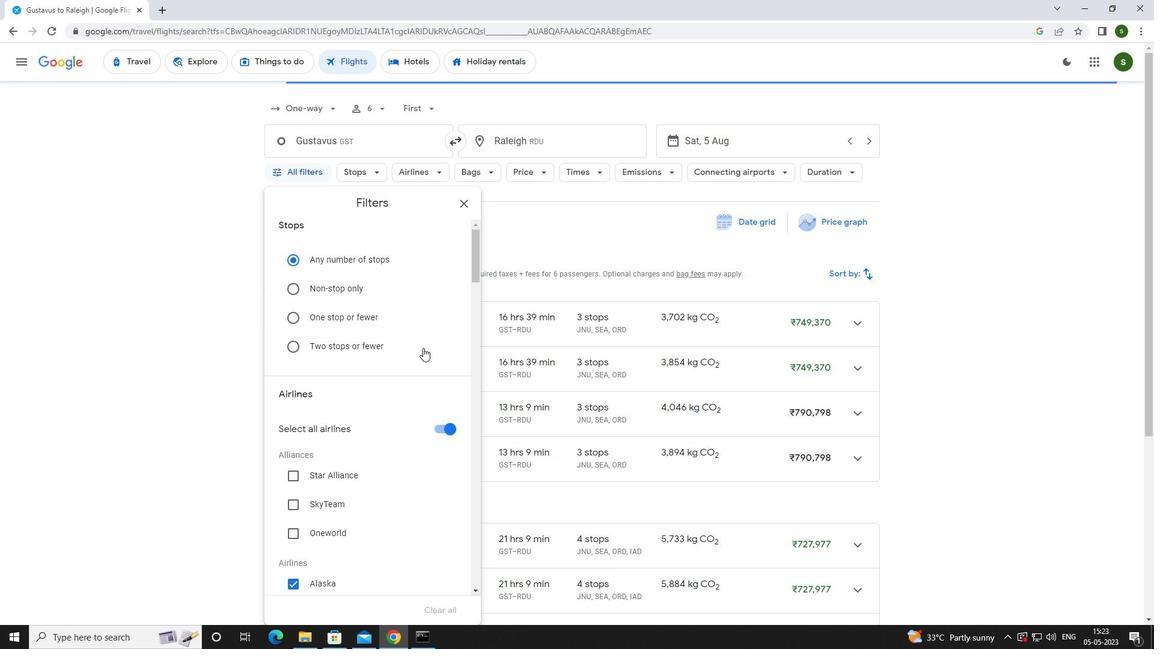
Action: Mouse scrolled (423, 347) with delta (0, 0)
Screenshot: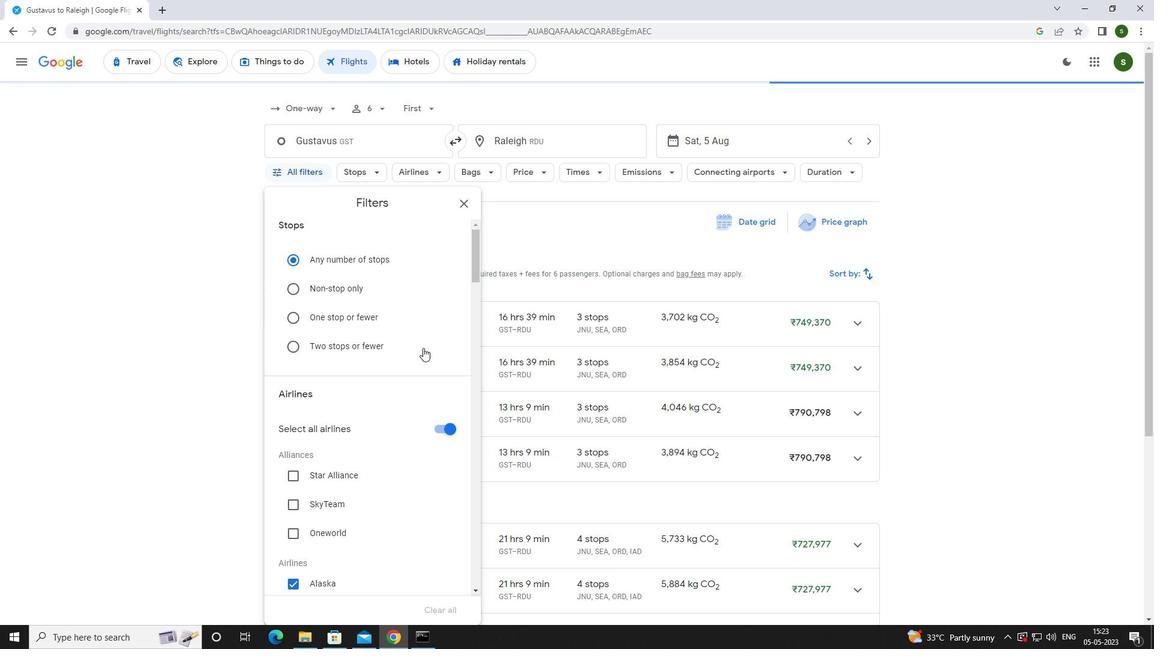 
Action: Mouse scrolled (423, 347) with delta (0, 0)
Screenshot: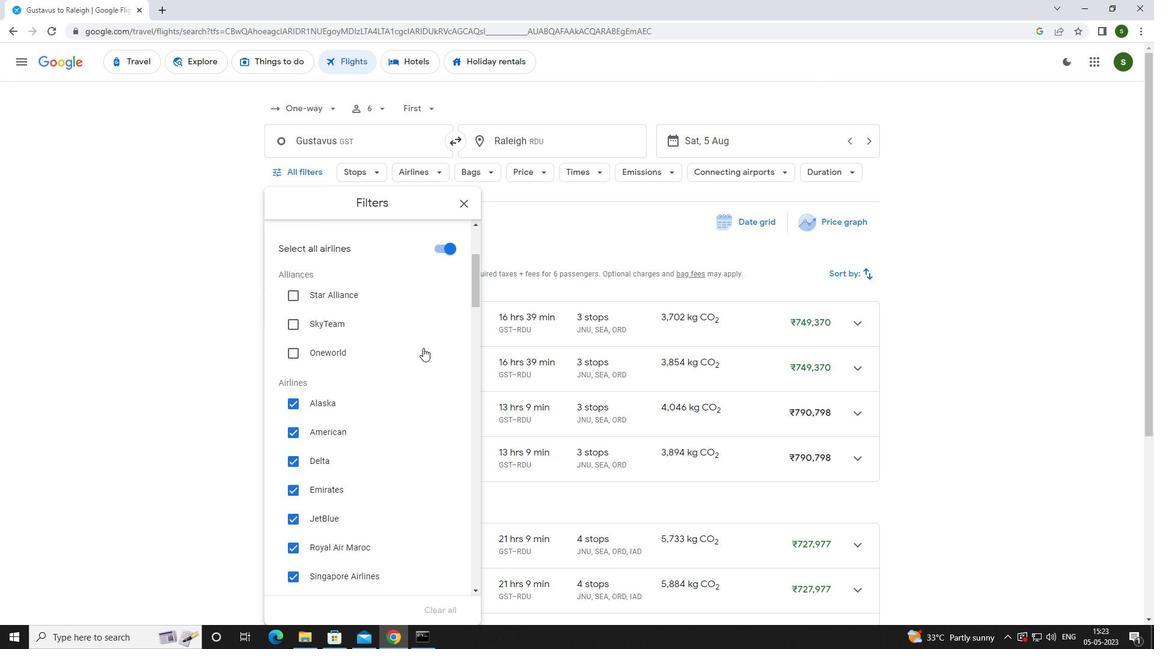 
Action: Mouse scrolled (423, 347) with delta (0, 0)
Screenshot: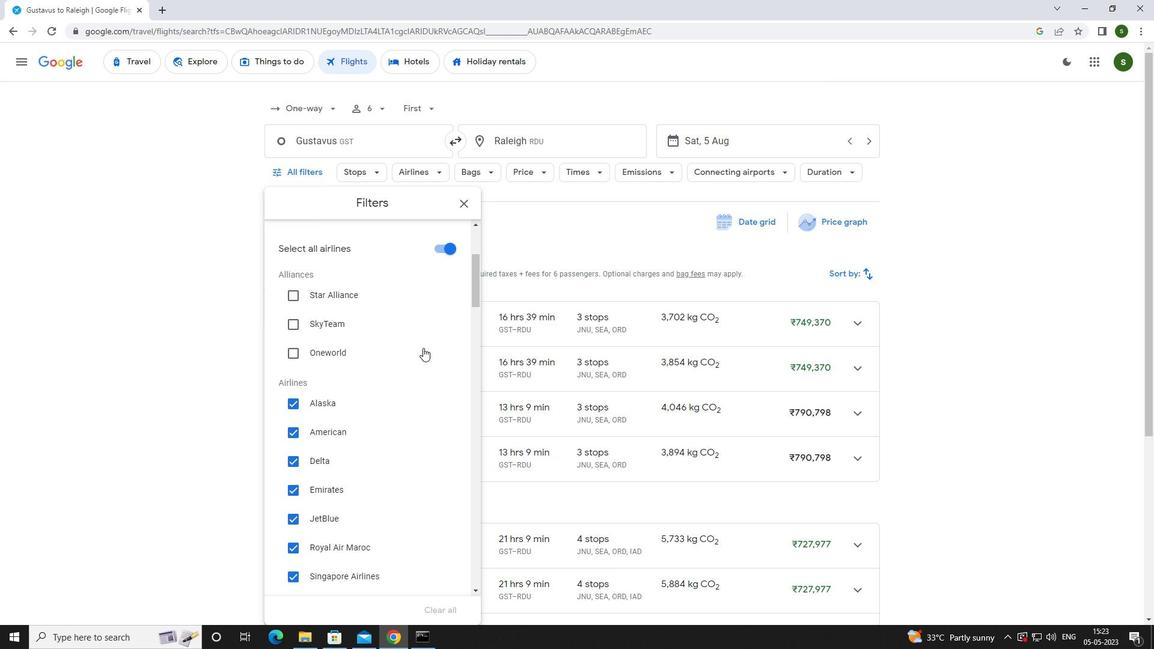 
Action: Mouse scrolled (423, 347) with delta (0, 0)
Screenshot: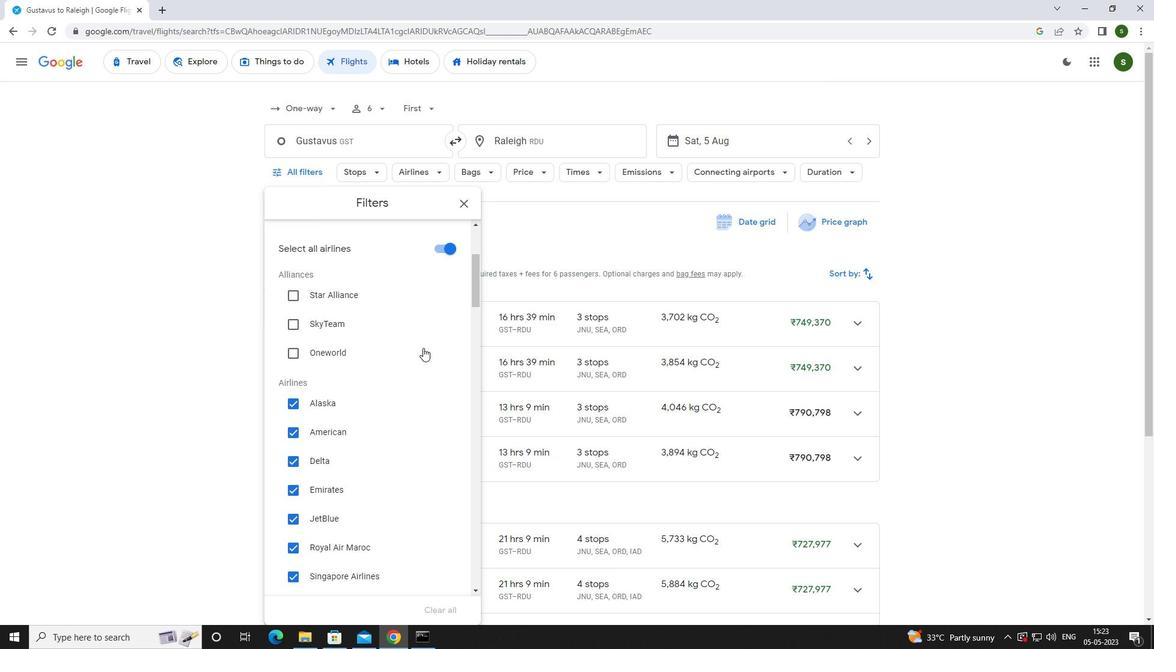 
Action: Mouse scrolled (423, 347) with delta (0, 0)
Screenshot: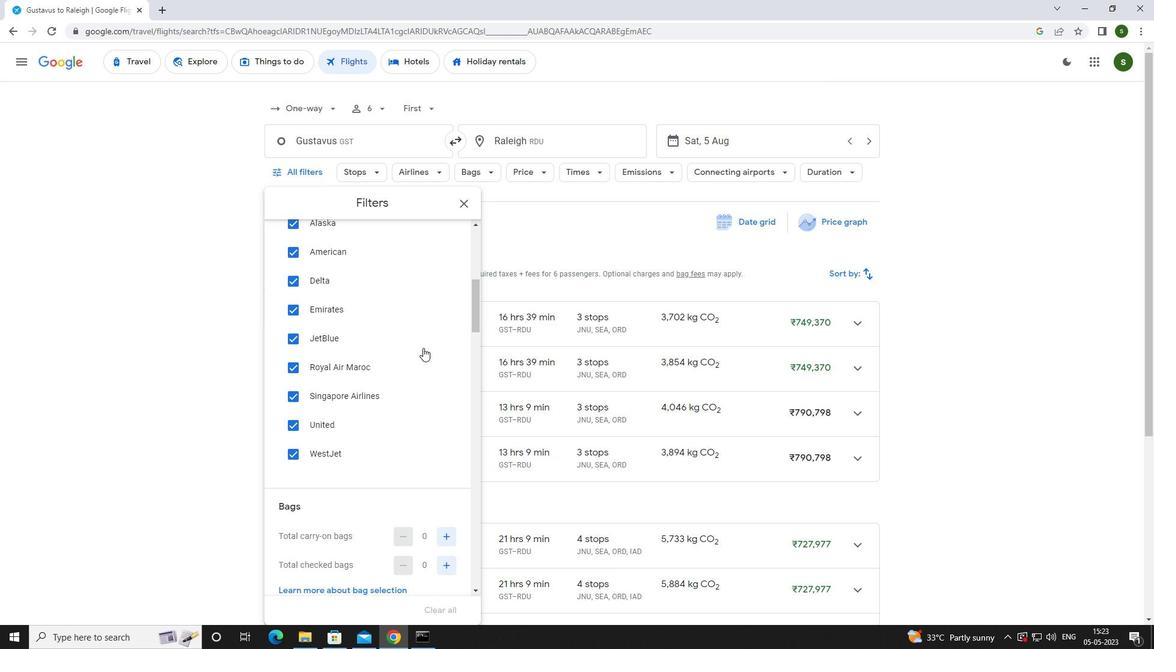 
Action: Mouse scrolled (423, 347) with delta (0, 0)
Screenshot: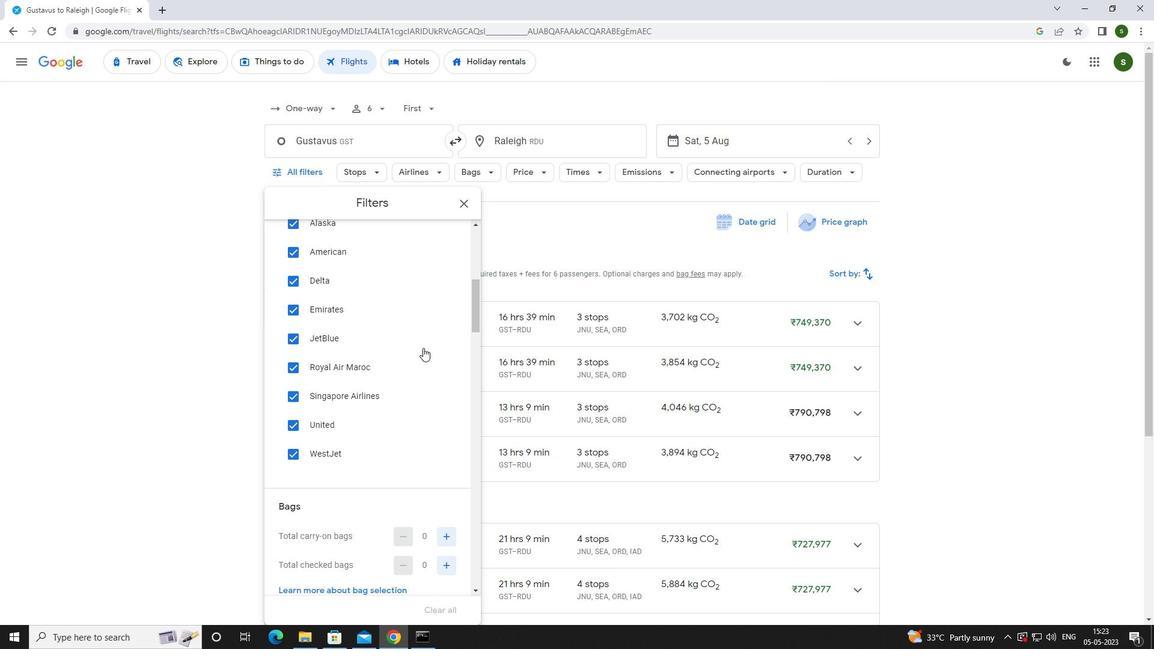 
Action: Mouse moved to (447, 444)
Screenshot: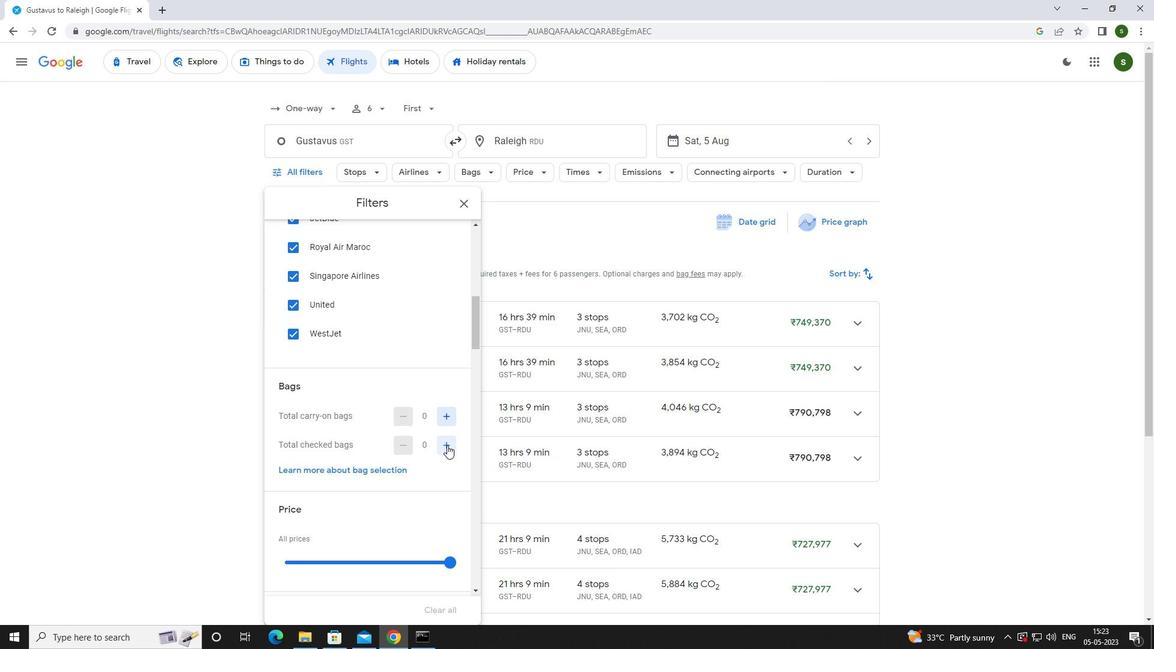 
Action: Mouse pressed left at (447, 444)
Screenshot: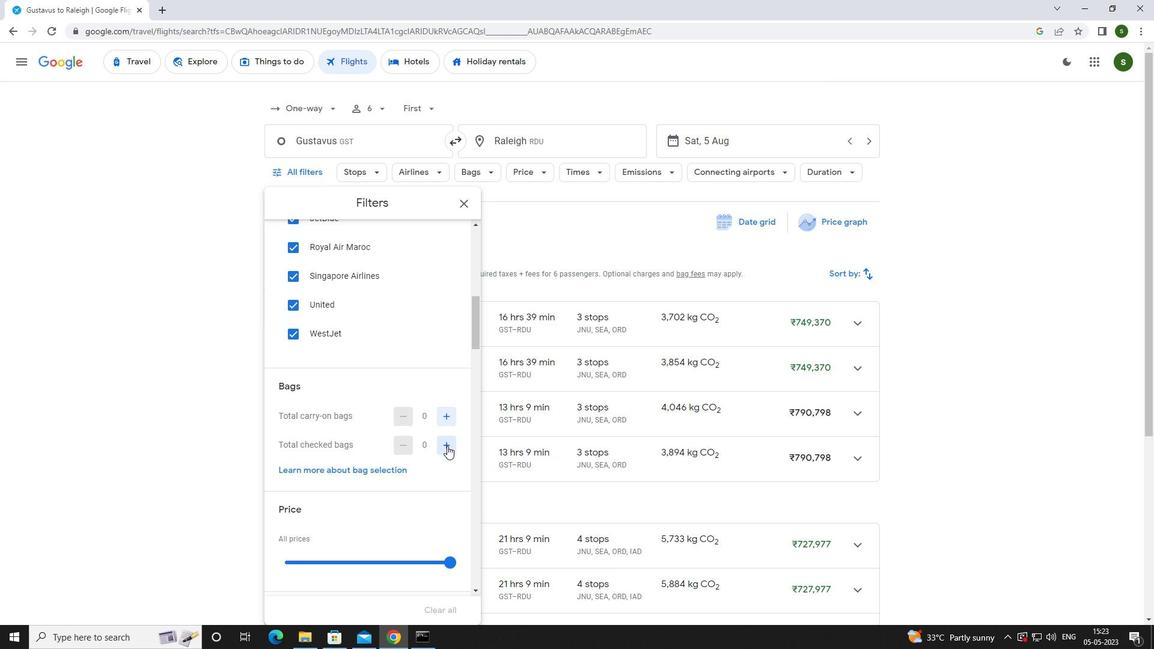 
Action: Mouse pressed left at (447, 444)
Screenshot: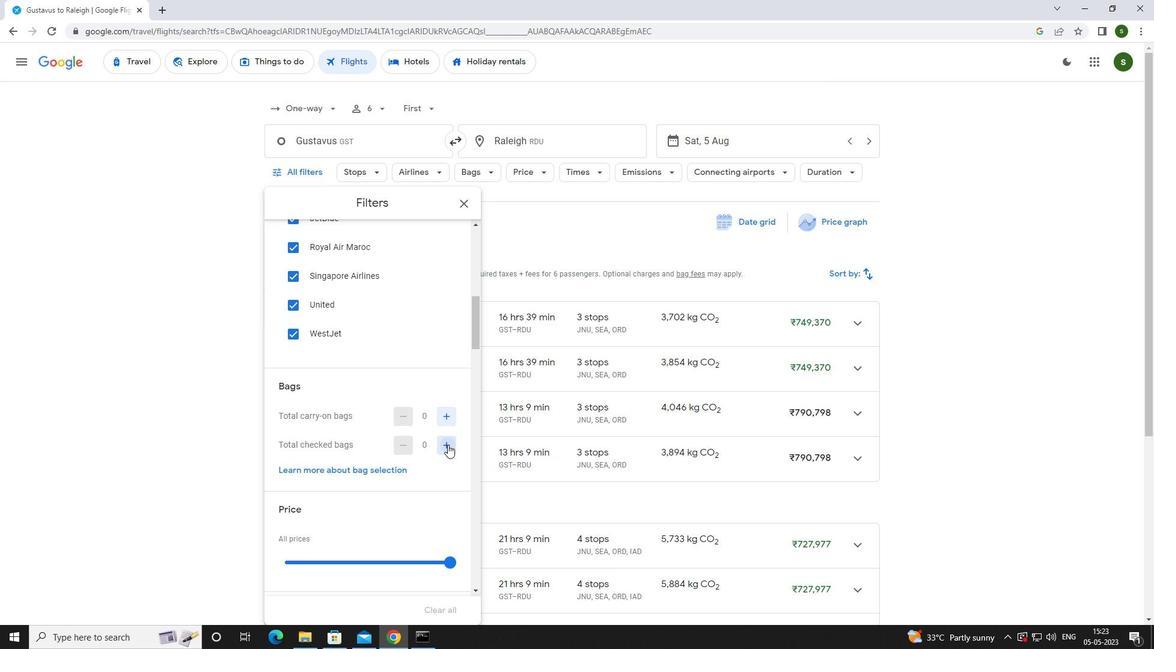 
Action: Mouse scrolled (447, 444) with delta (0, 0)
Screenshot: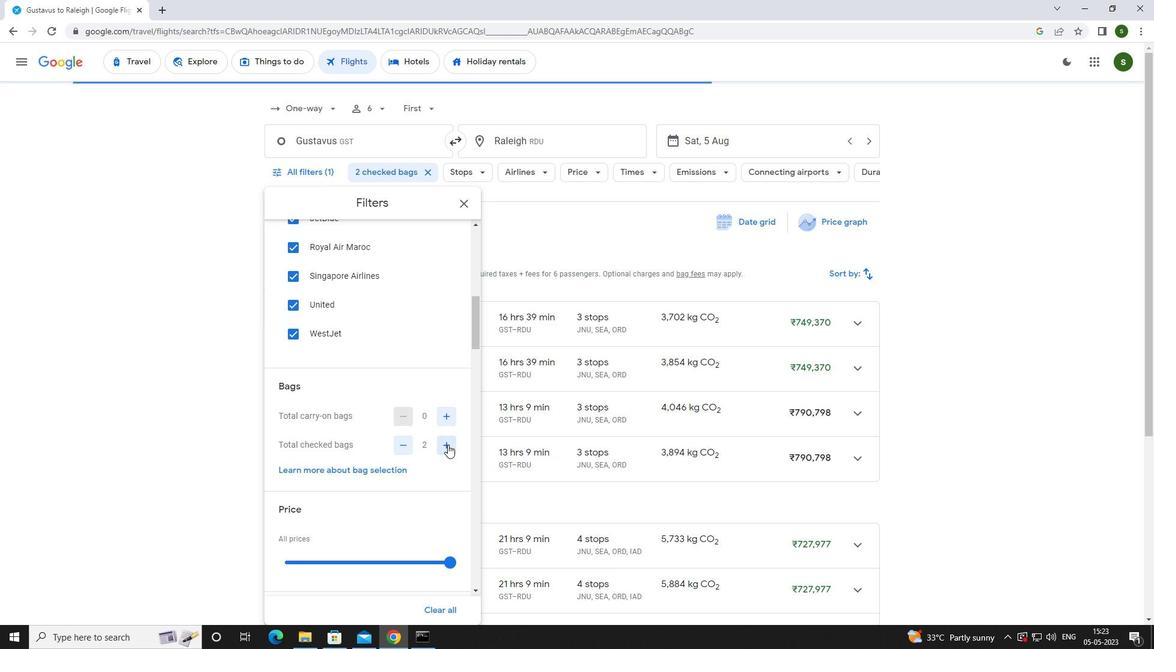 
Action: Mouse scrolled (447, 444) with delta (0, 0)
Screenshot: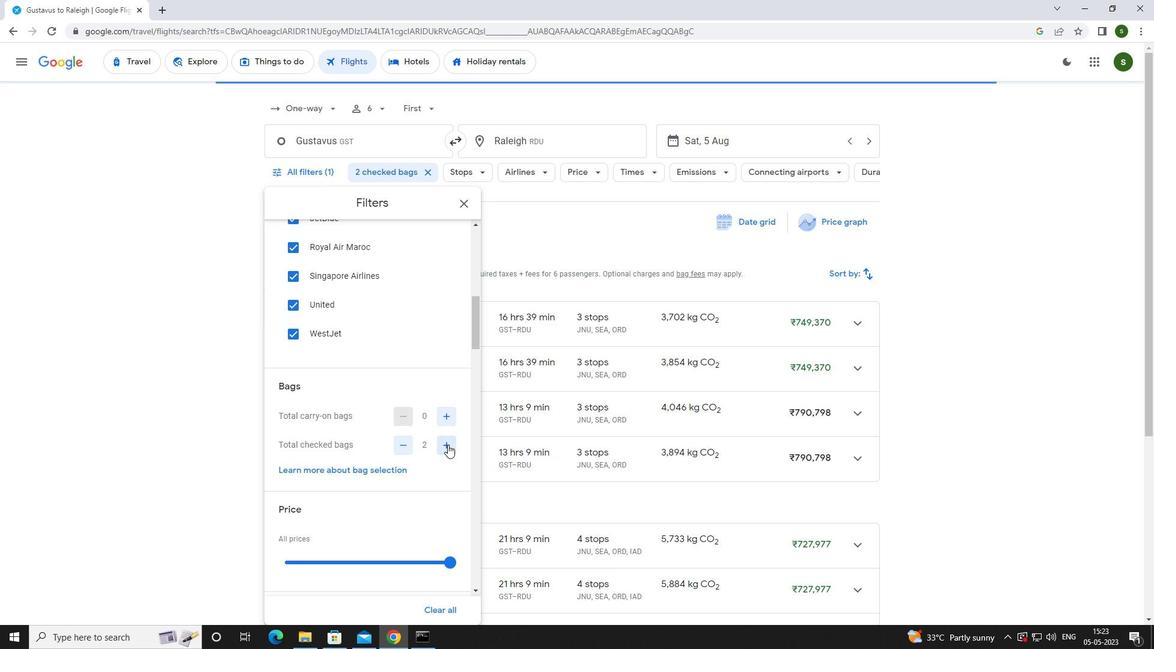 
Action: Mouse moved to (449, 443)
Screenshot: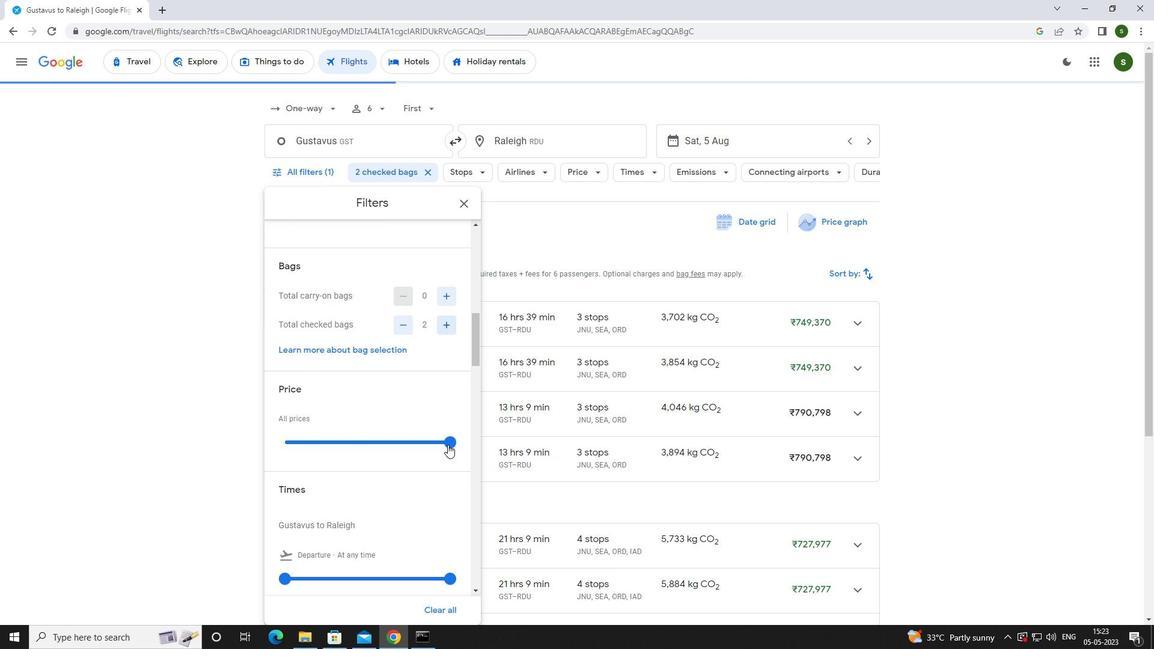 
Action: Mouse pressed left at (449, 443)
Screenshot: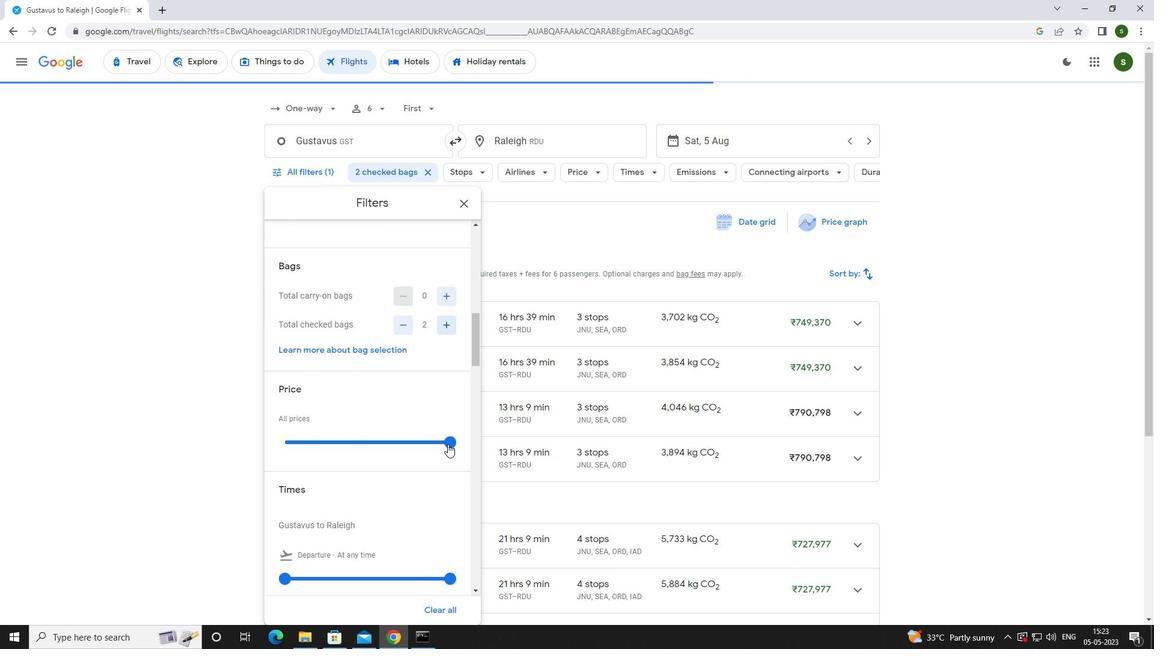 
Action: Mouse moved to (278, 440)
Screenshot: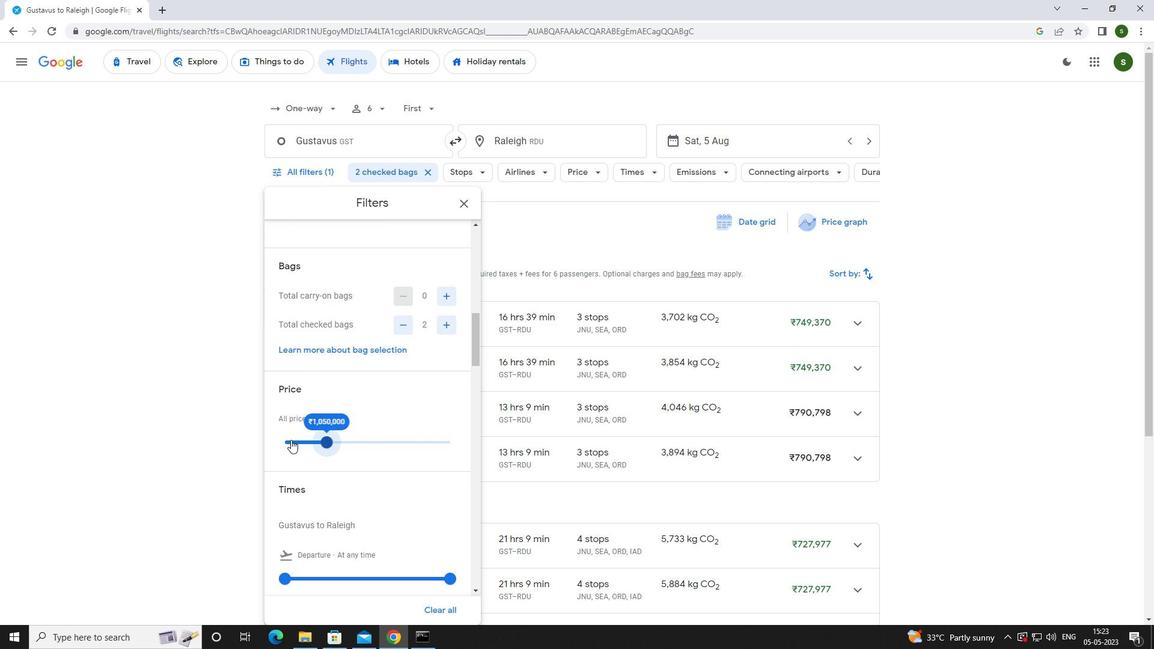 
Action: Mouse scrolled (278, 439) with delta (0, 0)
Screenshot: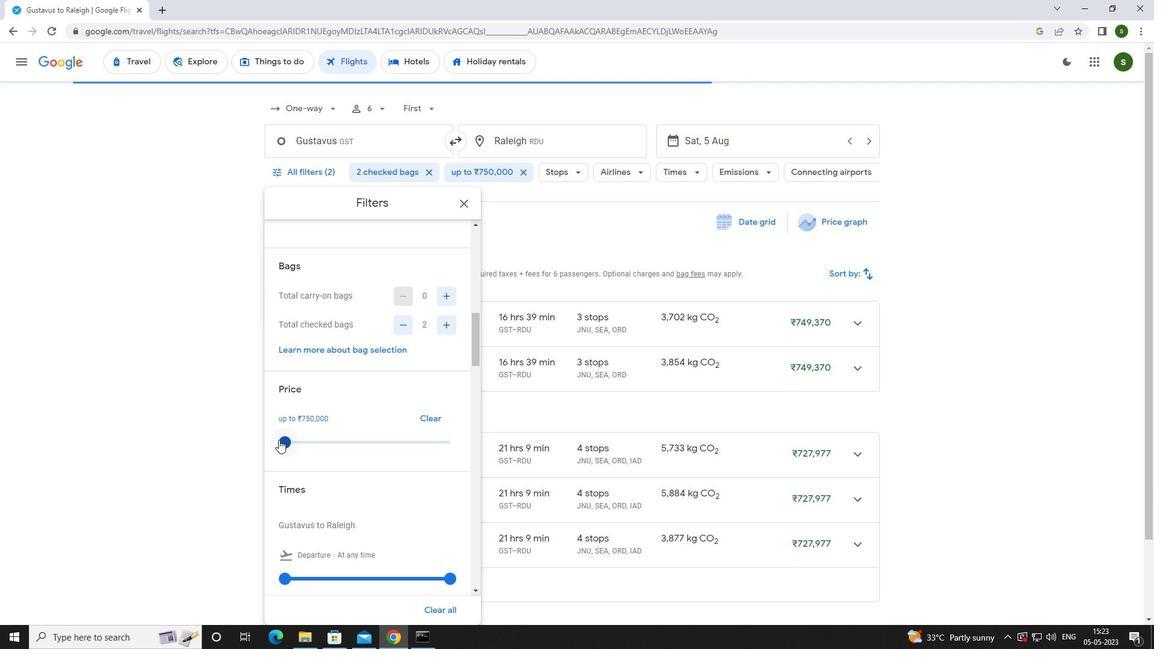 
Action: Mouse scrolled (278, 439) with delta (0, 0)
Screenshot: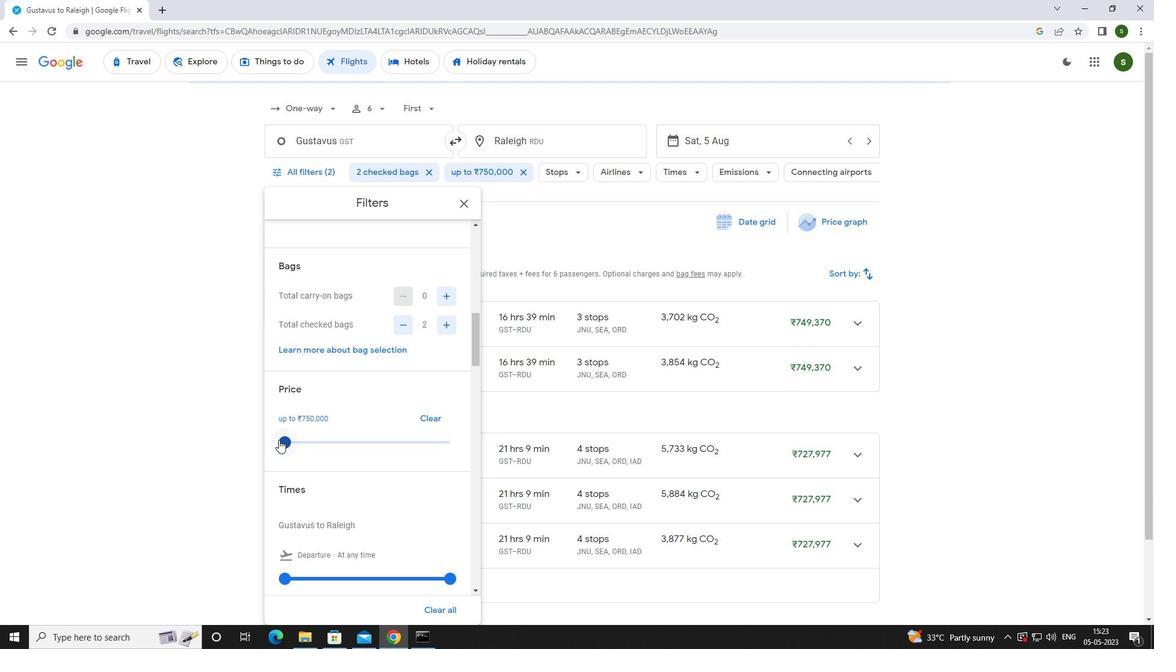 
Action: Mouse moved to (284, 456)
Screenshot: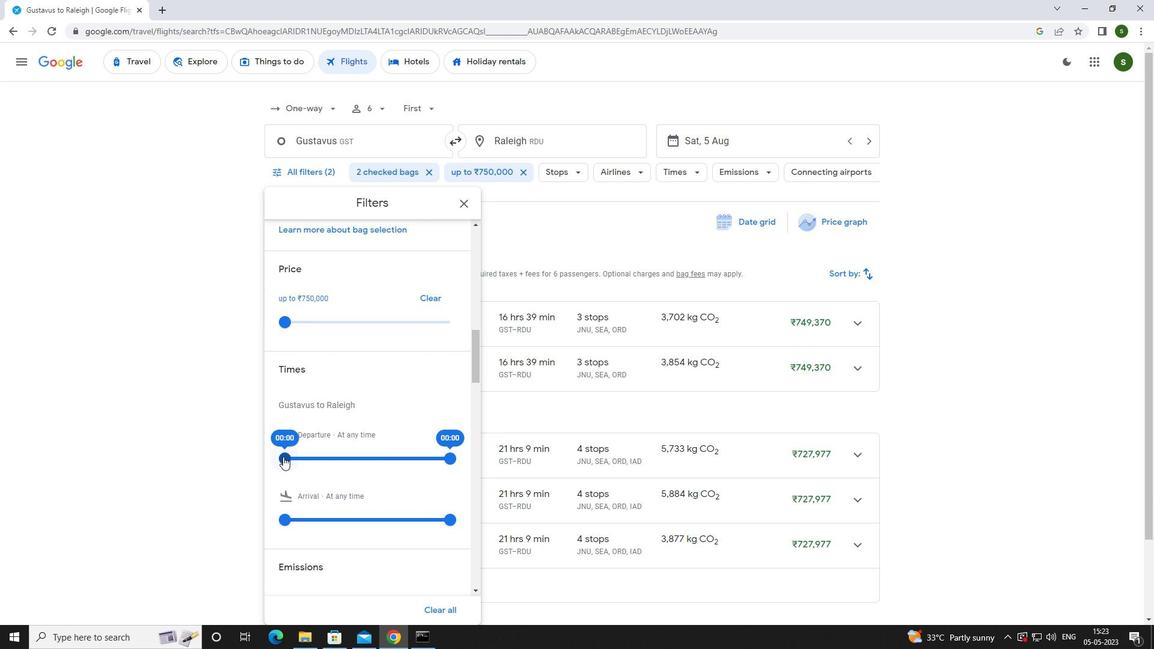 
Action: Mouse pressed left at (284, 456)
Screenshot: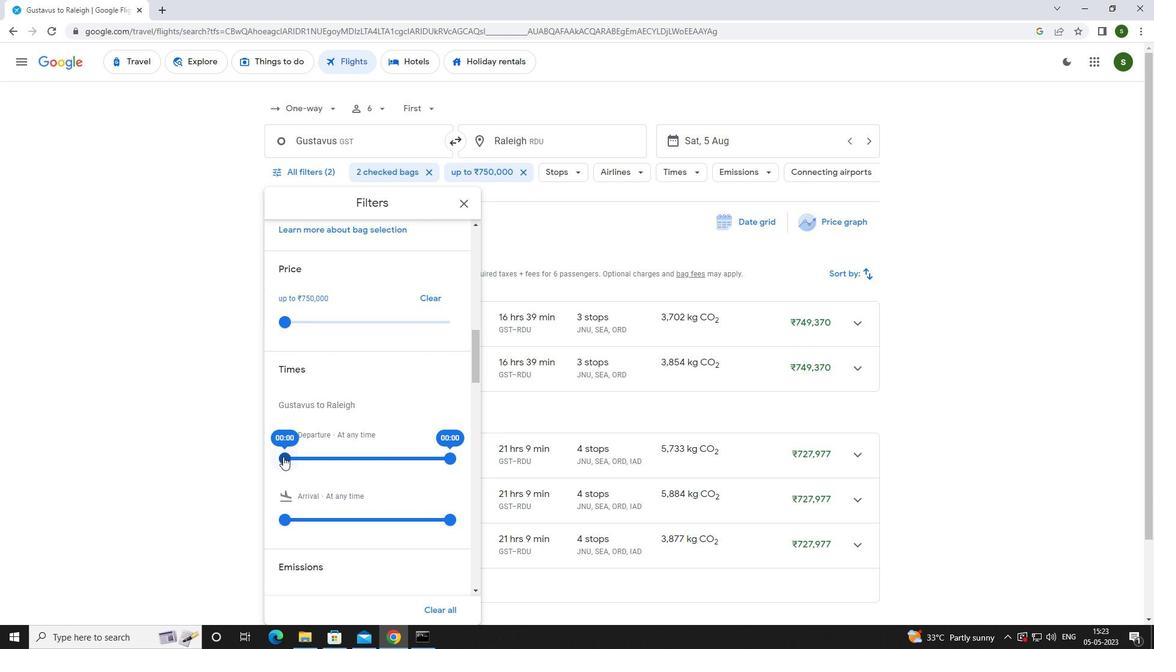 
Action: Mouse moved to (233, 429)
Screenshot: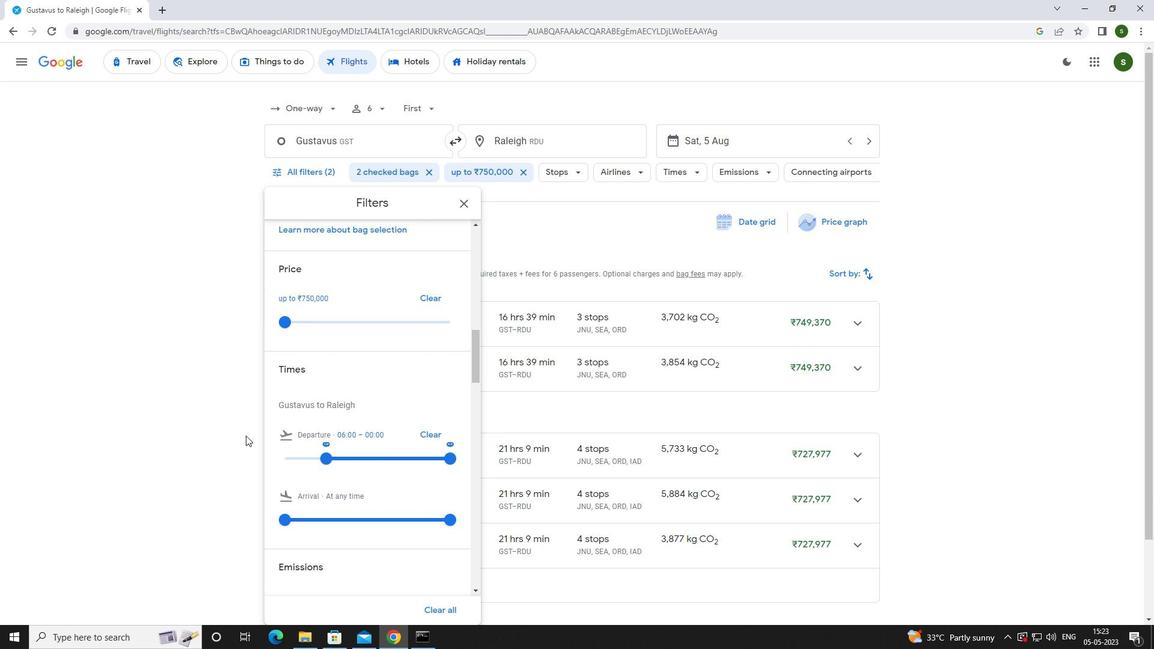
Action: Mouse pressed left at (233, 429)
Screenshot: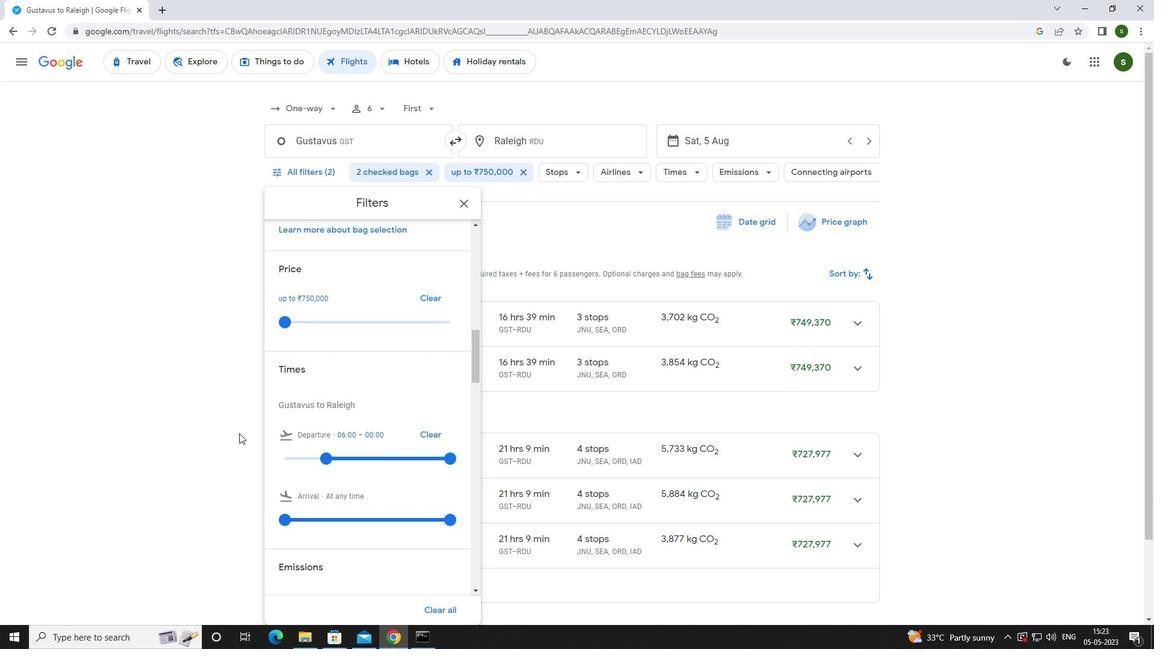 
Action: Mouse moved to (233, 426)
Screenshot: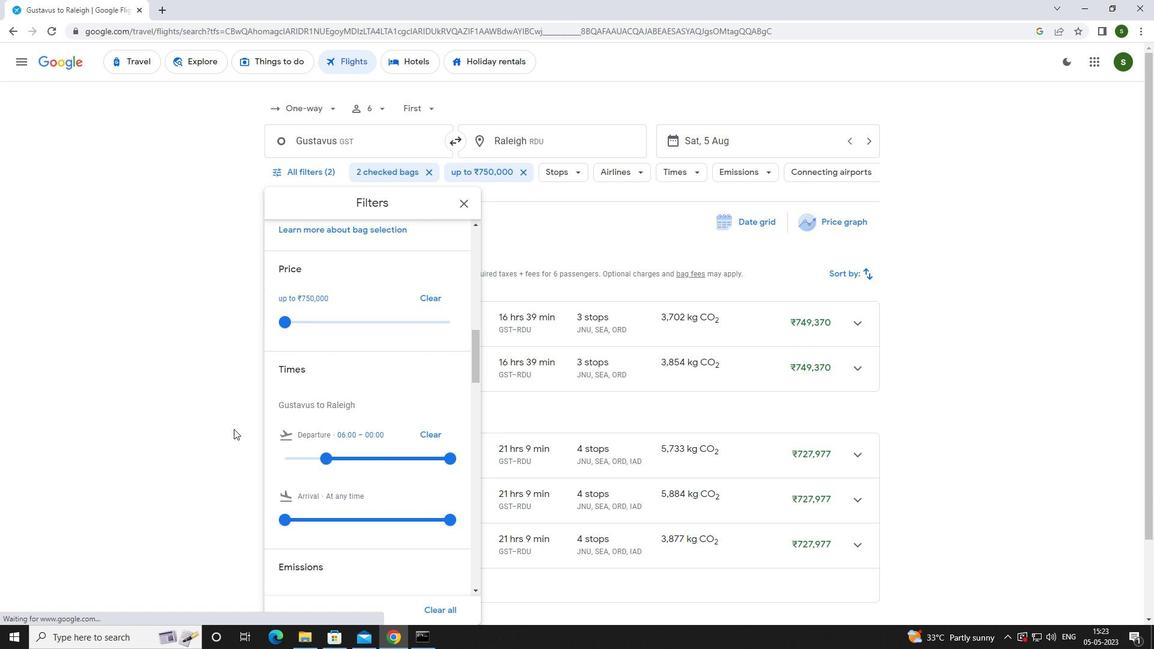 
